 Task: Check the percentage active listings of new kitchen in the last 5 years.
Action: Mouse moved to (904, 208)
Screenshot: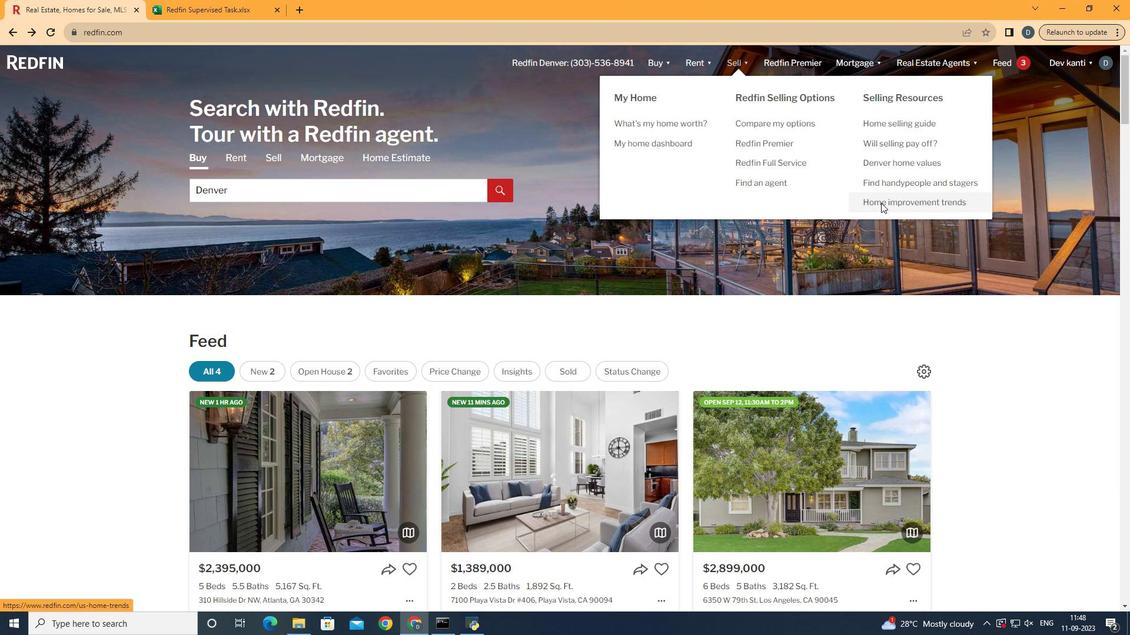 
Action: Mouse pressed left at (904, 208)
Screenshot: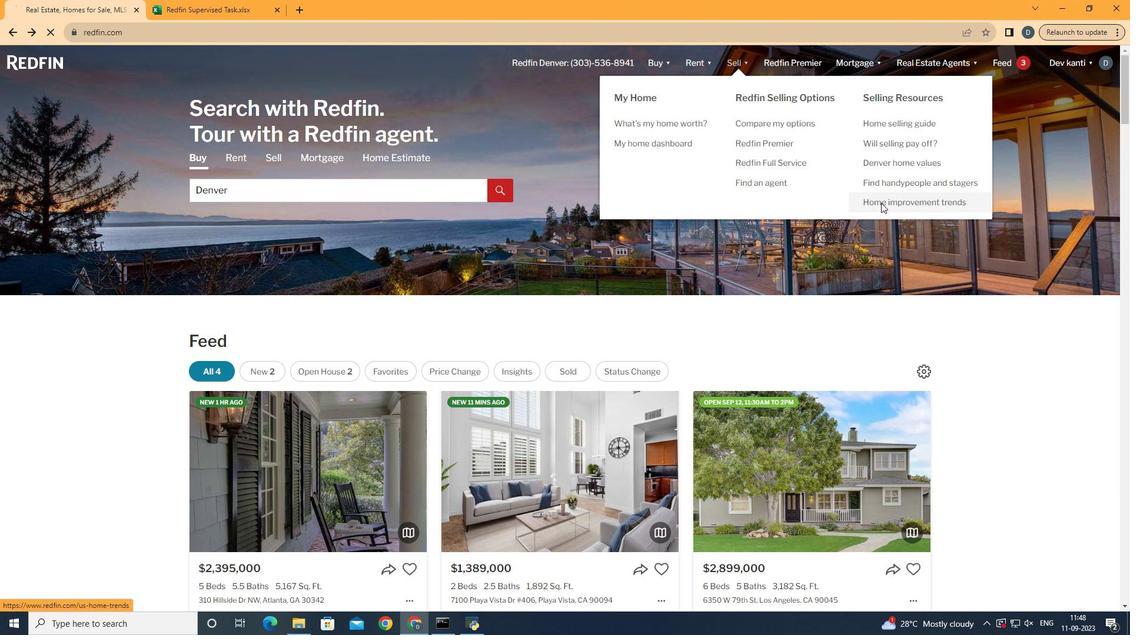 
Action: Mouse moved to (326, 234)
Screenshot: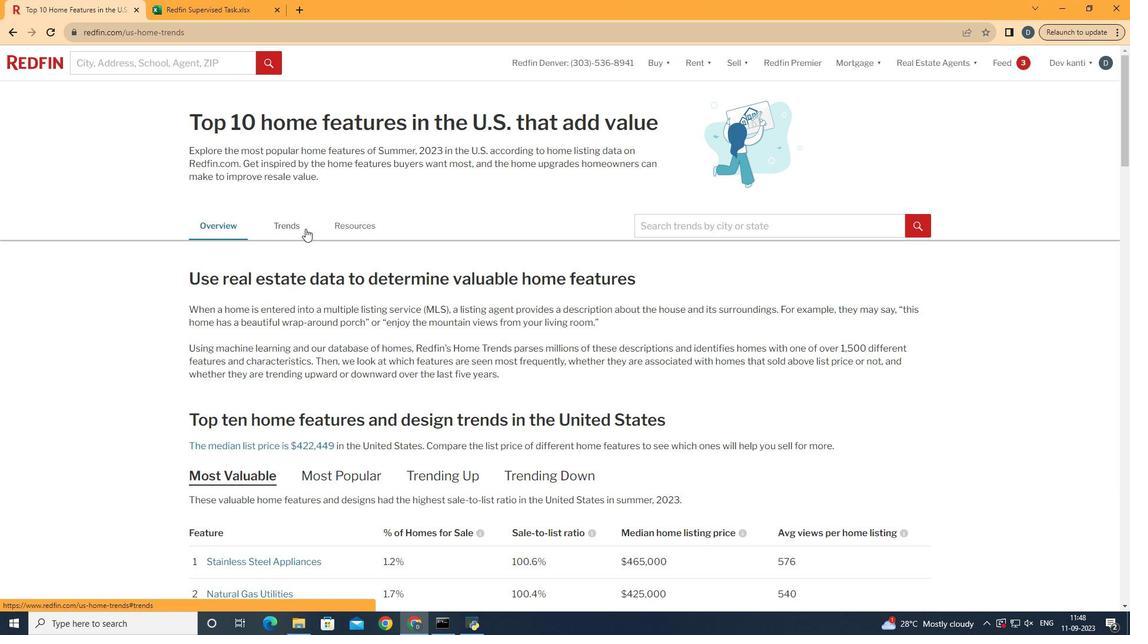 
Action: Mouse pressed left at (326, 234)
Screenshot: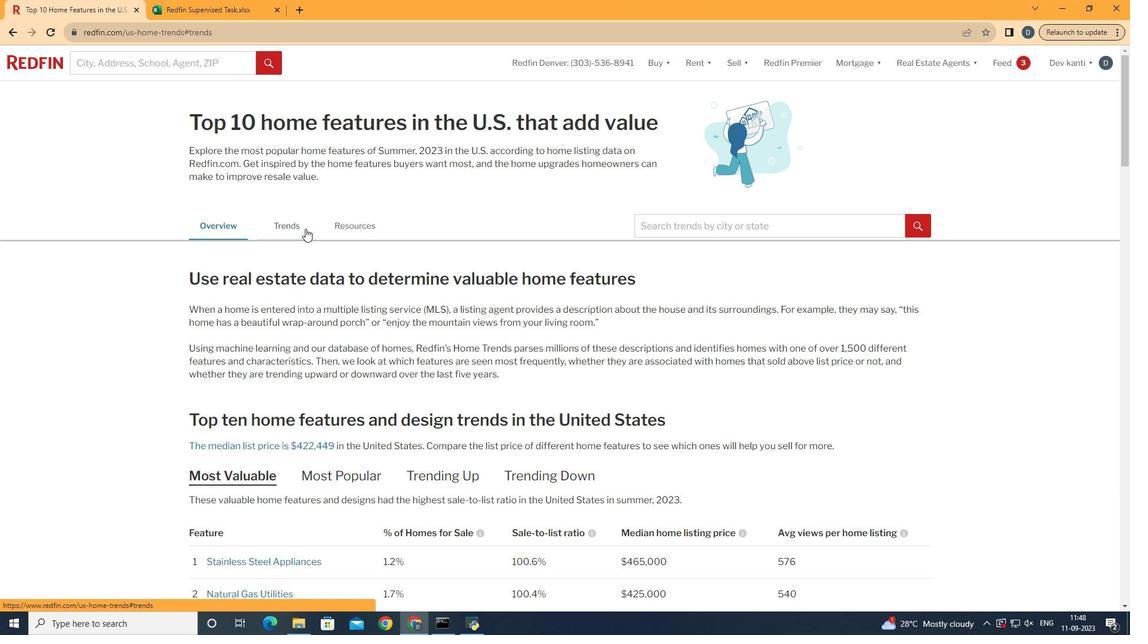 
Action: Mouse moved to (460, 303)
Screenshot: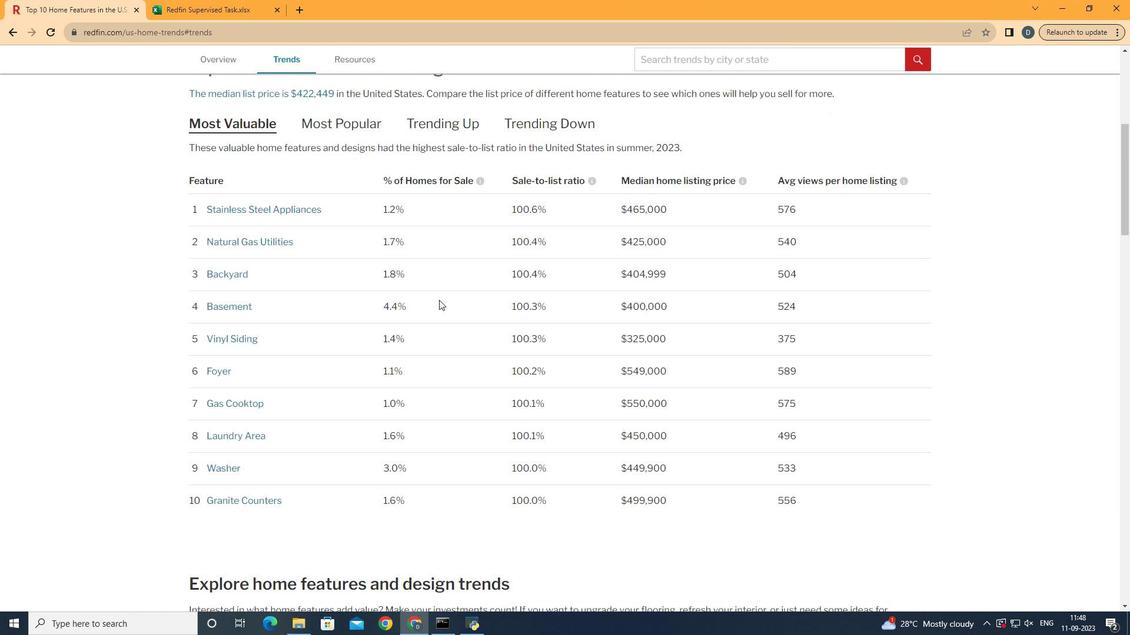 
Action: Mouse scrolled (460, 303) with delta (0, 0)
Screenshot: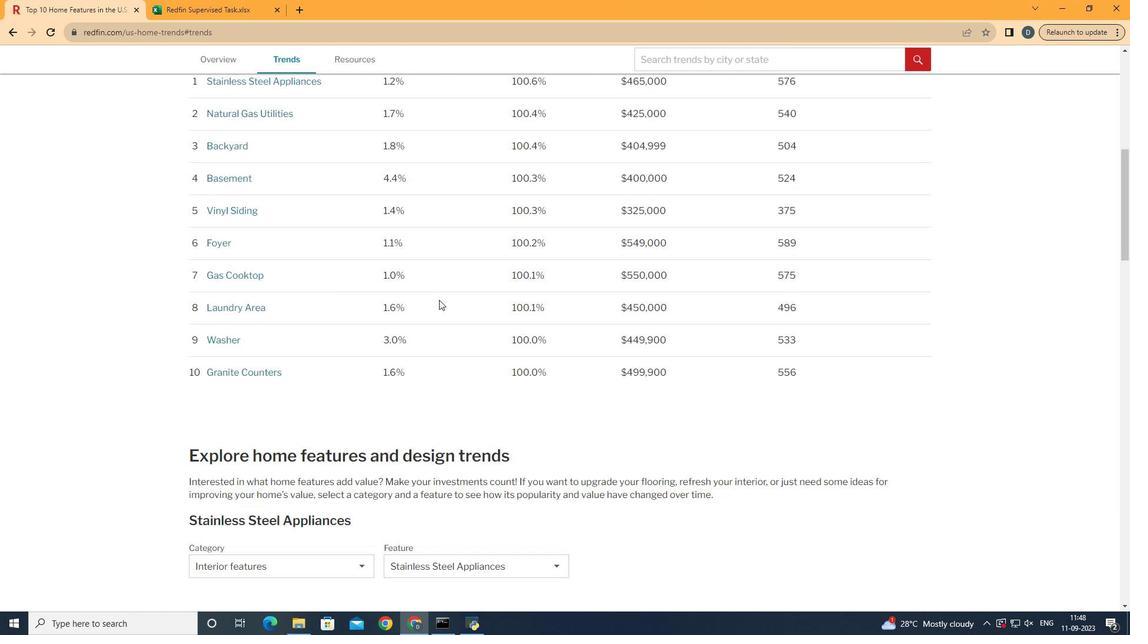 
Action: Mouse scrolled (460, 303) with delta (0, 0)
Screenshot: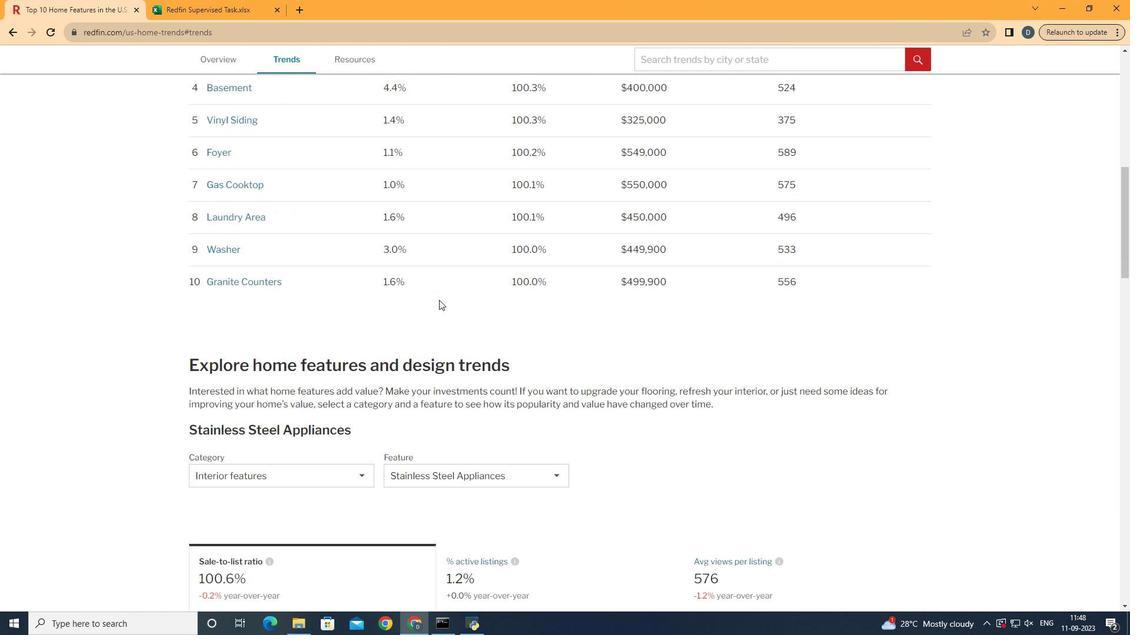
Action: Mouse scrolled (460, 303) with delta (0, 0)
Screenshot: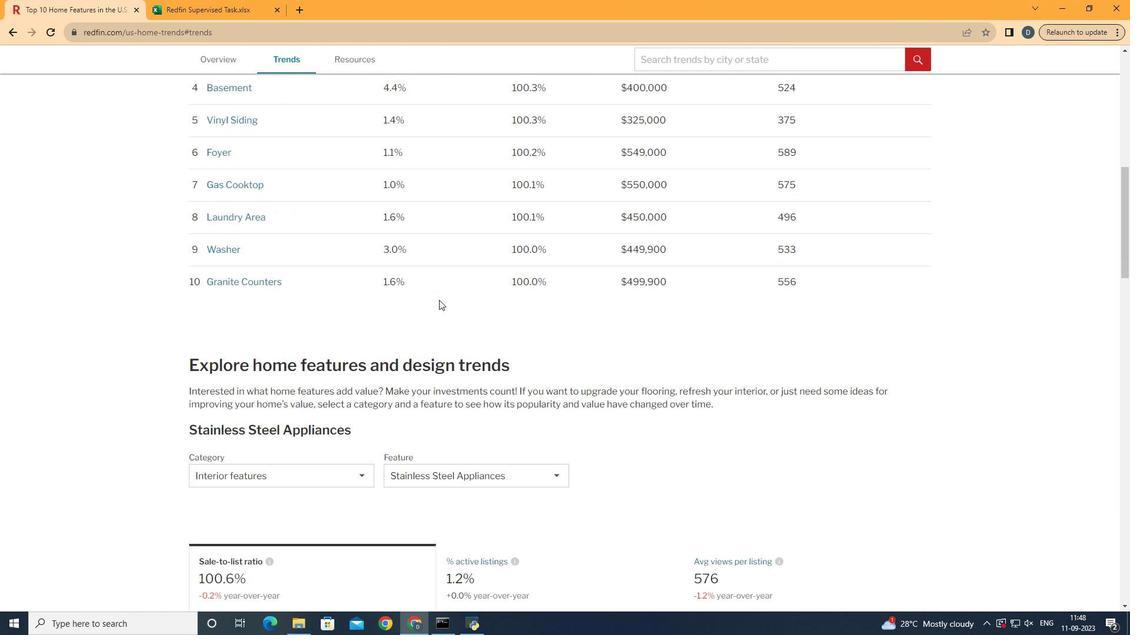 
Action: Mouse scrolled (460, 303) with delta (0, 0)
Screenshot: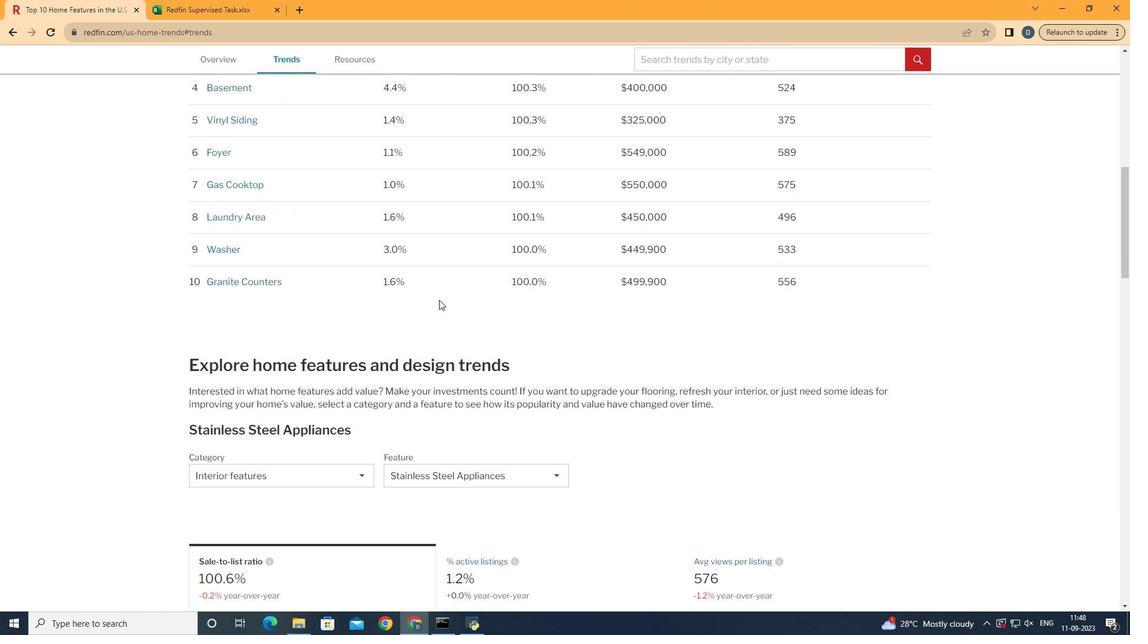 
Action: Mouse scrolled (460, 303) with delta (0, 0)
Screenshot: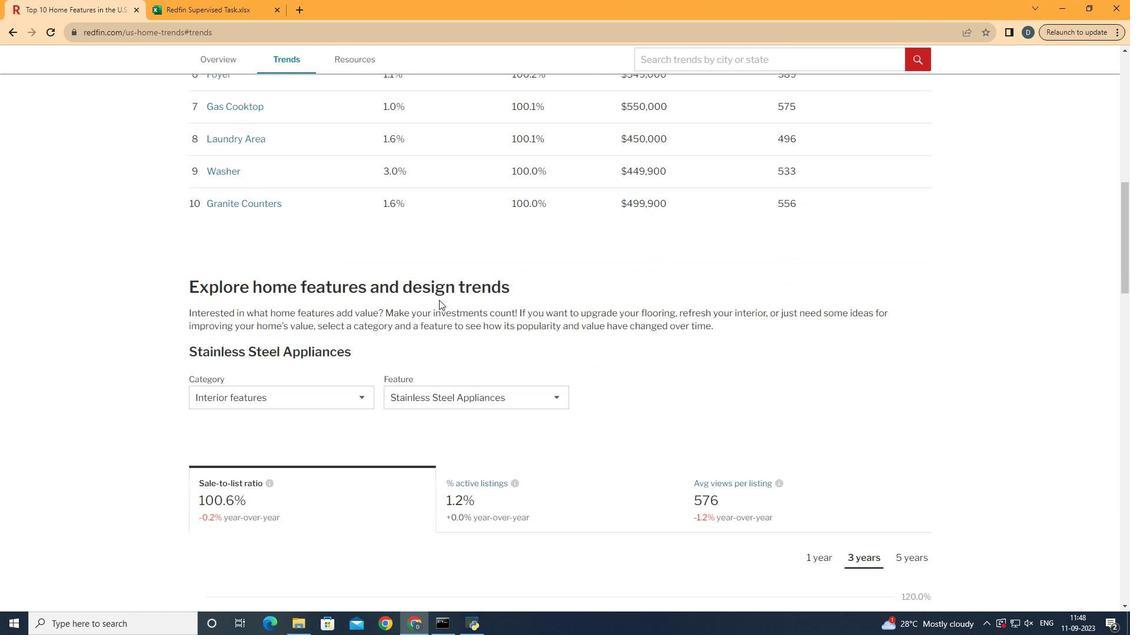 
Action: Mouse scrolled (460, 303) with delta (0, 0)
Screenshot: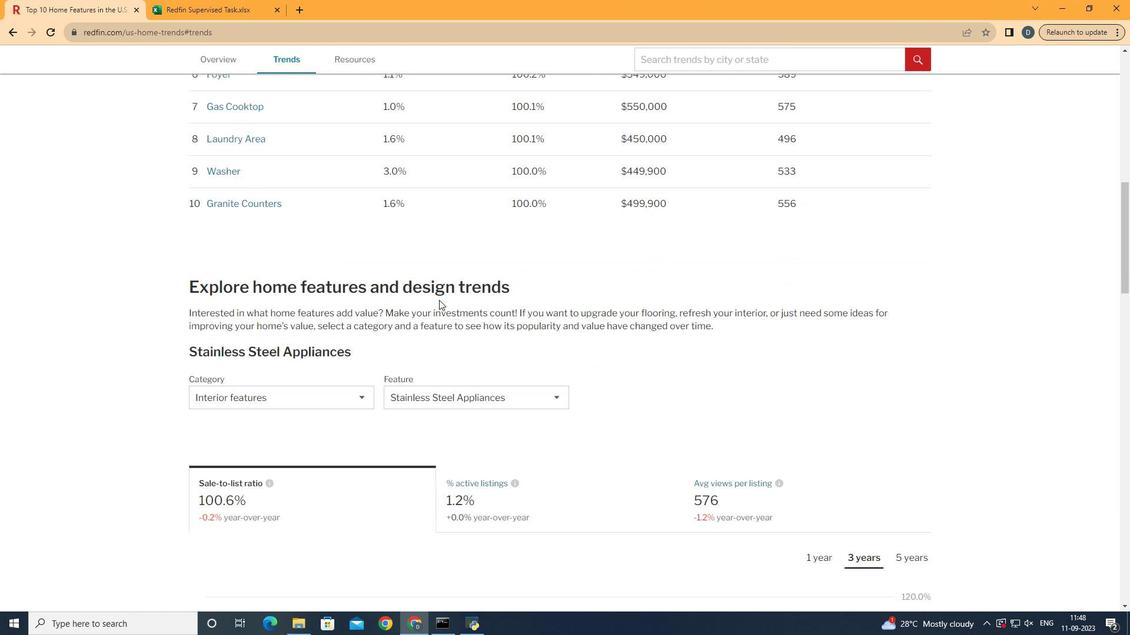 
Action: Mouse moved to (457, 303)
Screenshot: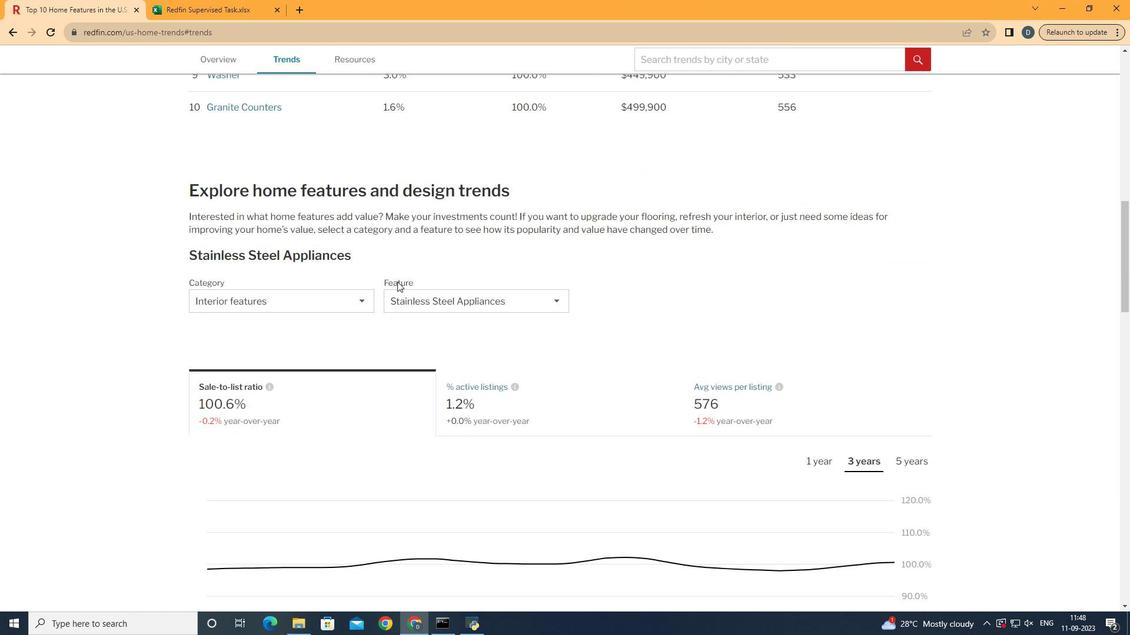 
Action: Mouse scrolled (457, 303) with delta (0, 0)
Screenshot: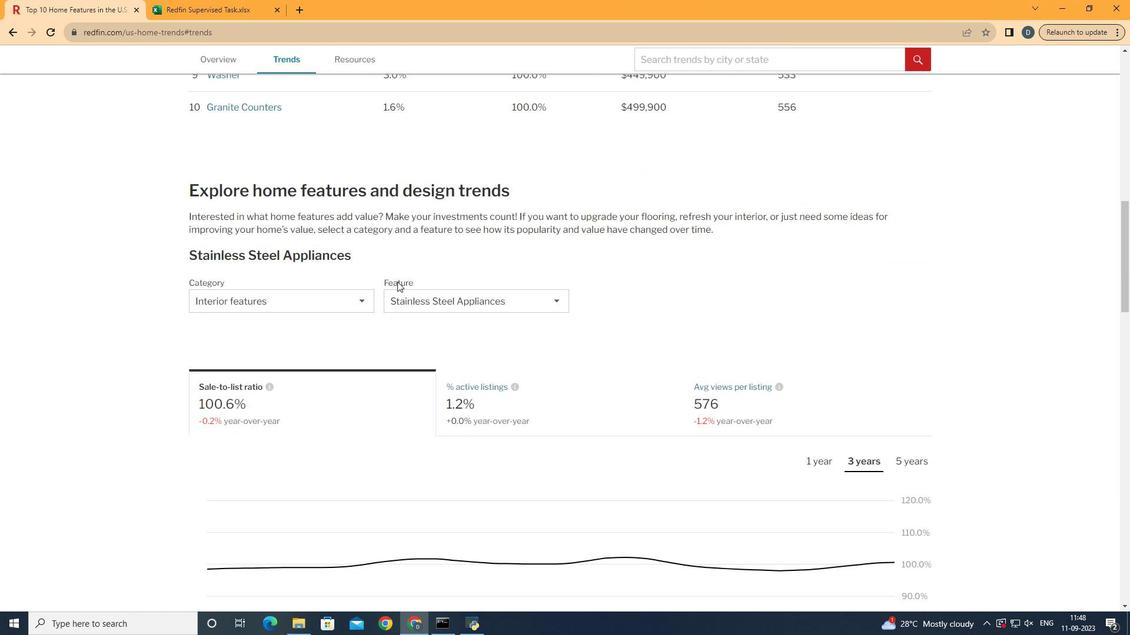 
Action: Mouse moved to (378, 293)
Screenshot: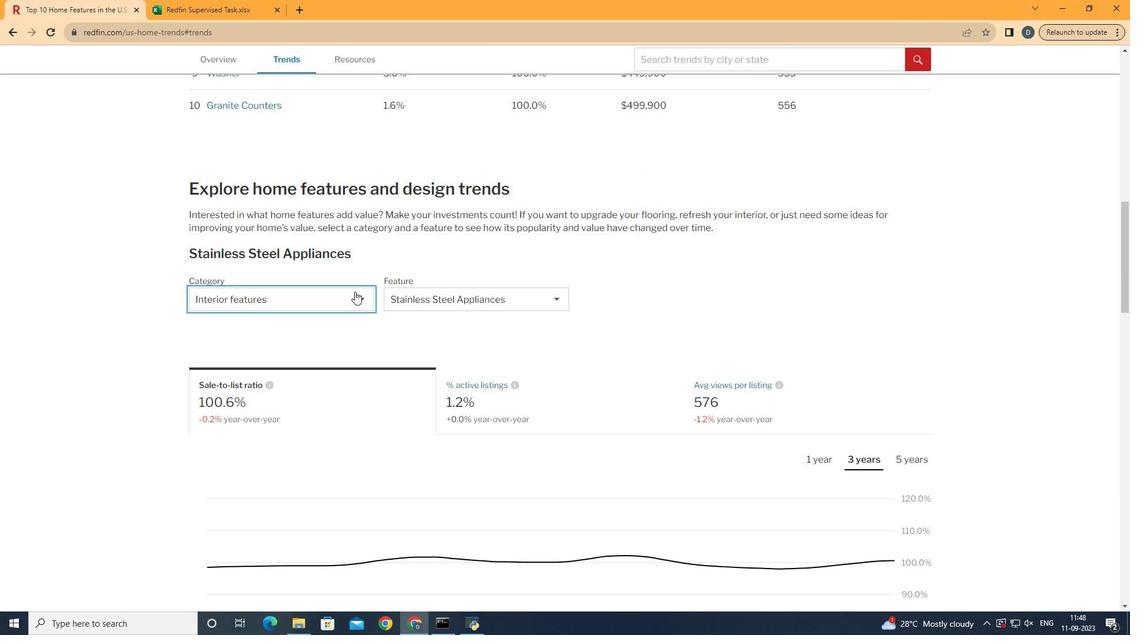 
Action: Mouse pressed left at (378, 293)
Screenshot: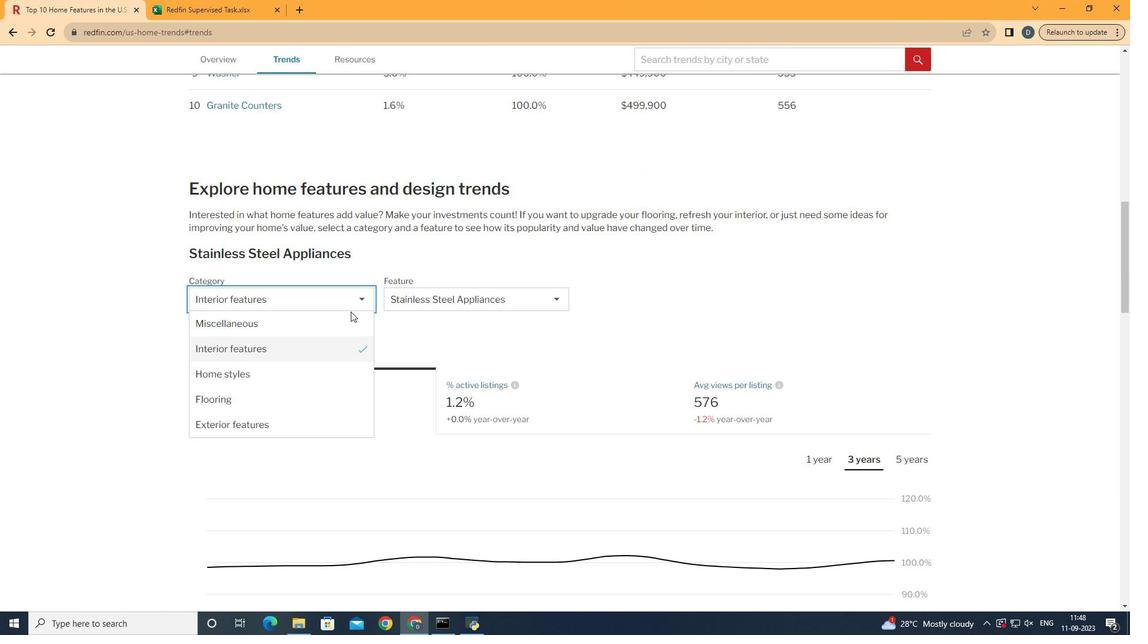 
Action: Mouse moved to (360, 349)
Screenshot: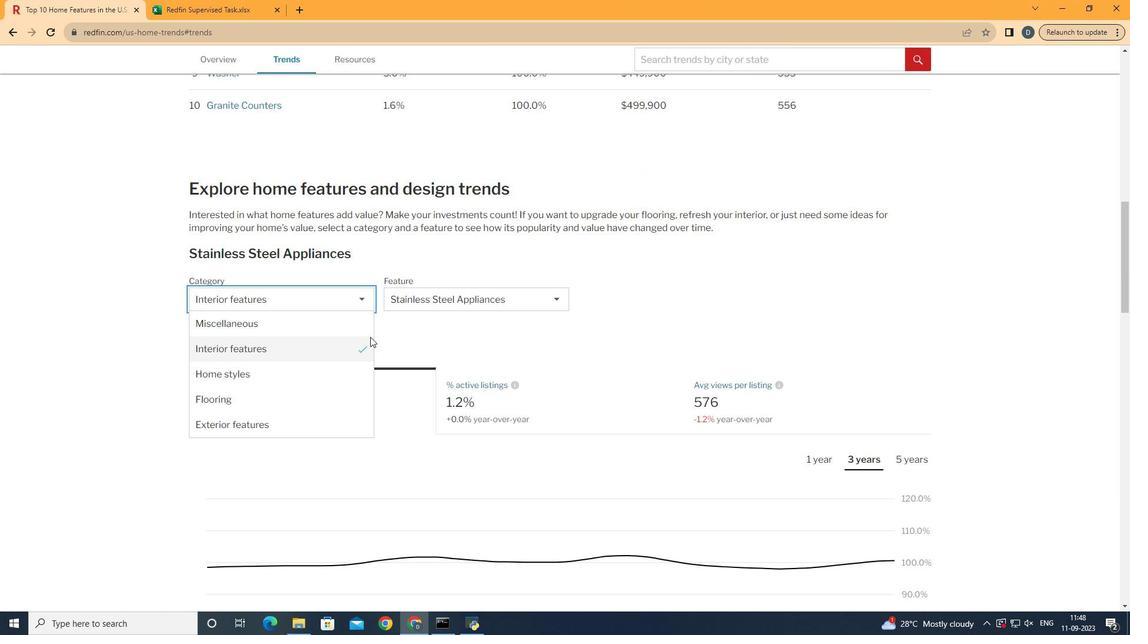 
Action: Mouse pressed left at (360, 349)
Screenshot: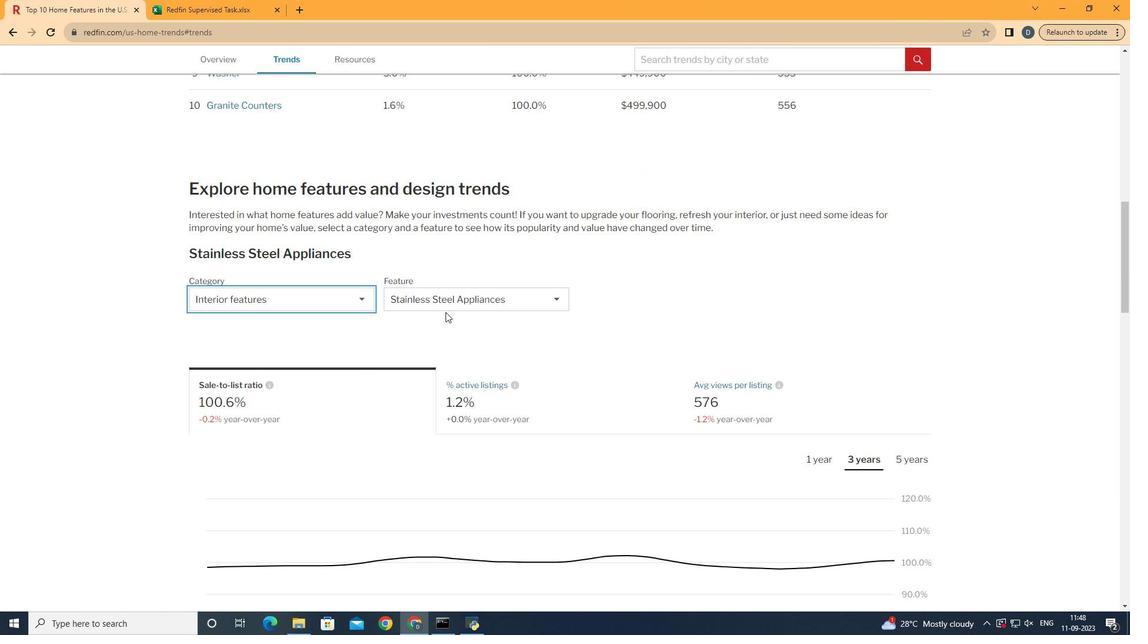 
Action: Mouse moved to (487, 308)
Screenshot: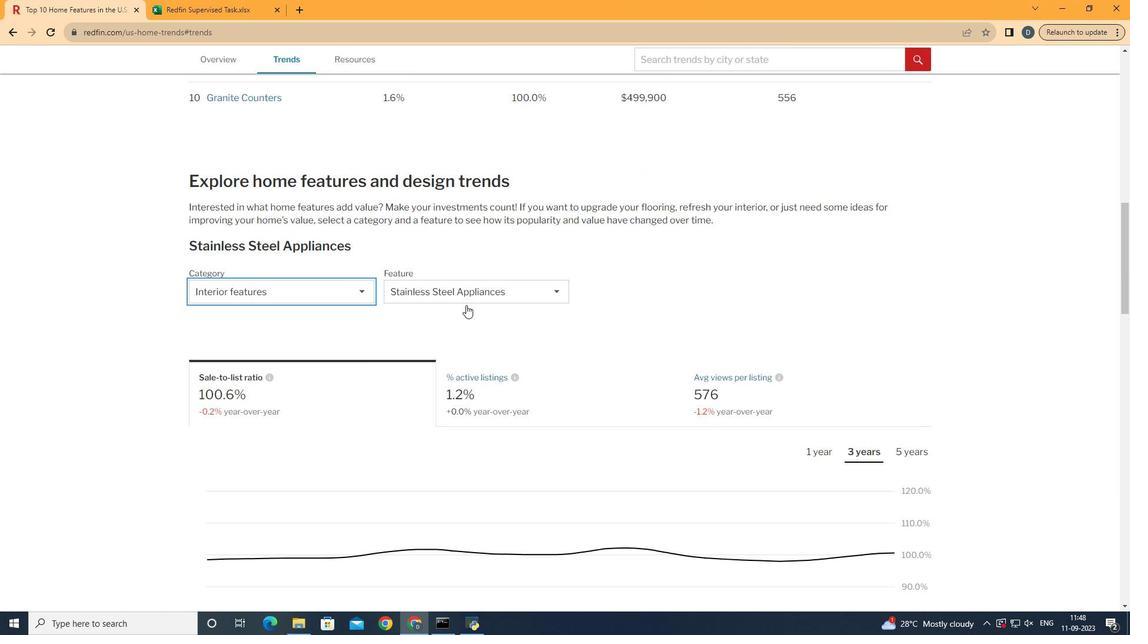 
Action: Mouse scrolled (487, 308) with delta (0, 0)
Screenshot: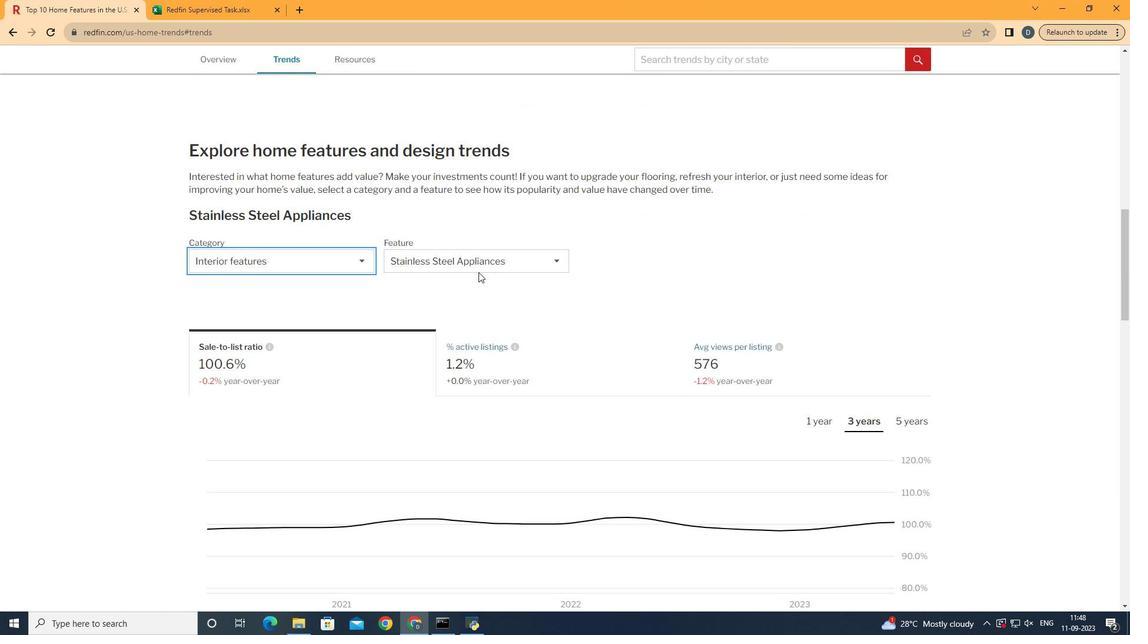 
Action: Mouse moved to (516, 250)
Screenshot: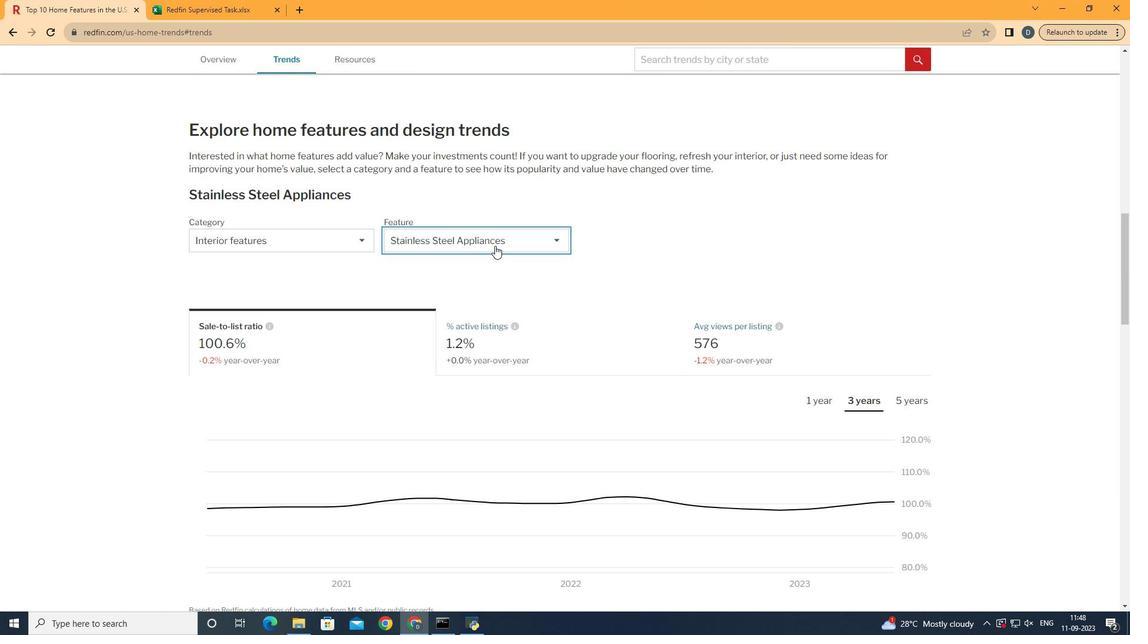 
Action: Mouse pressed left at (516, 250)
Screenshot: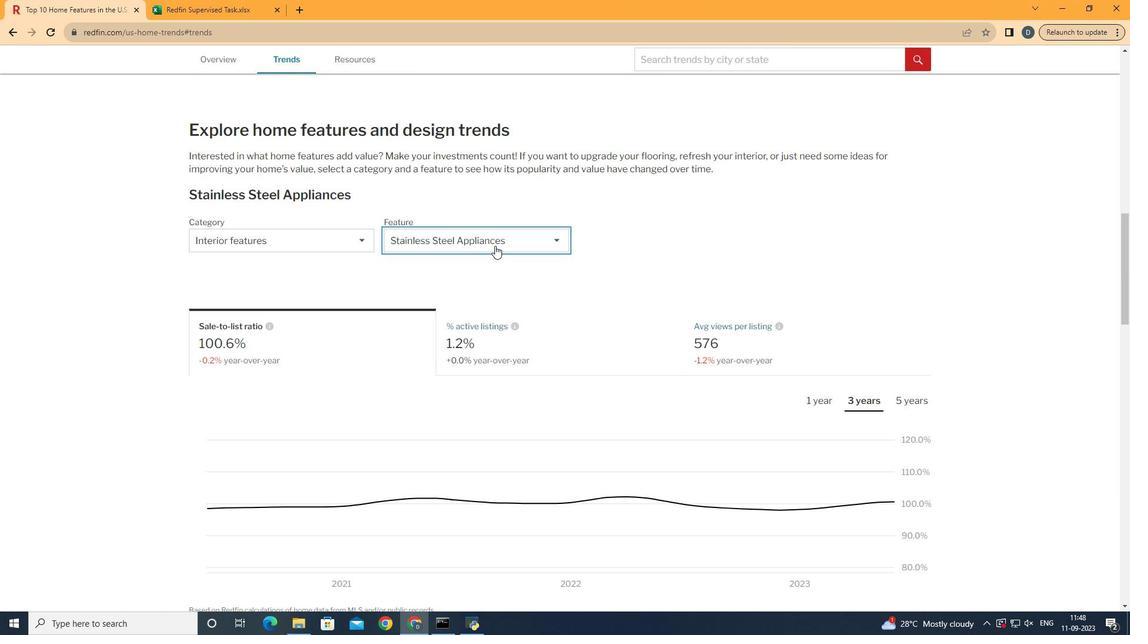 
Action: Mouse moved to (507, 344)
Screenshot: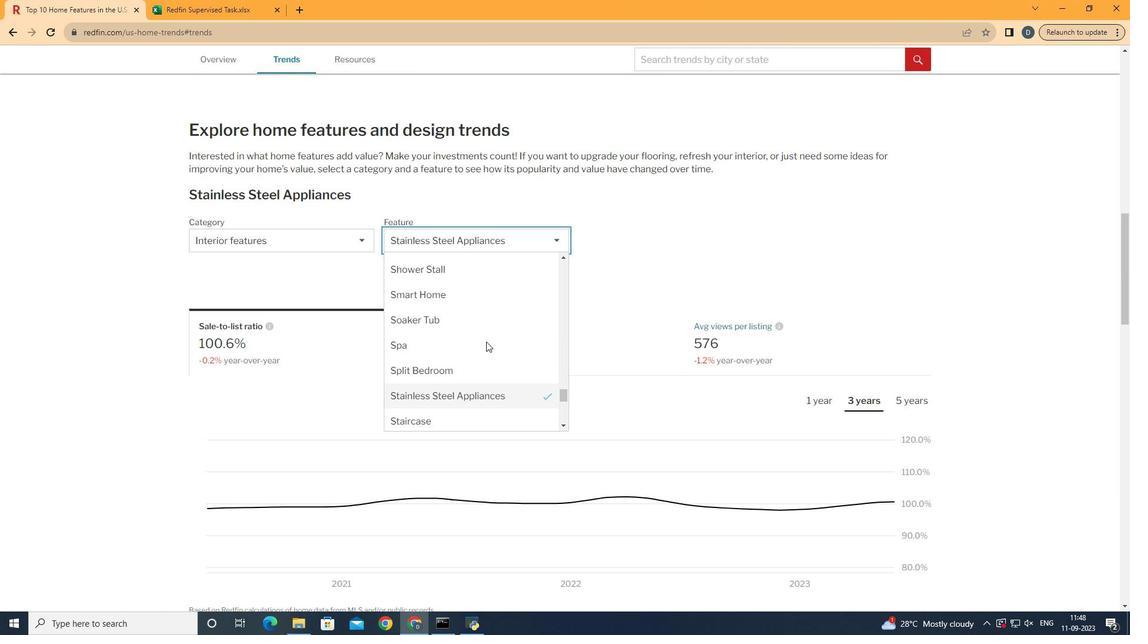 
Action: Mouse scrolled (507, 345) with delta (0, 0)
Screenshot: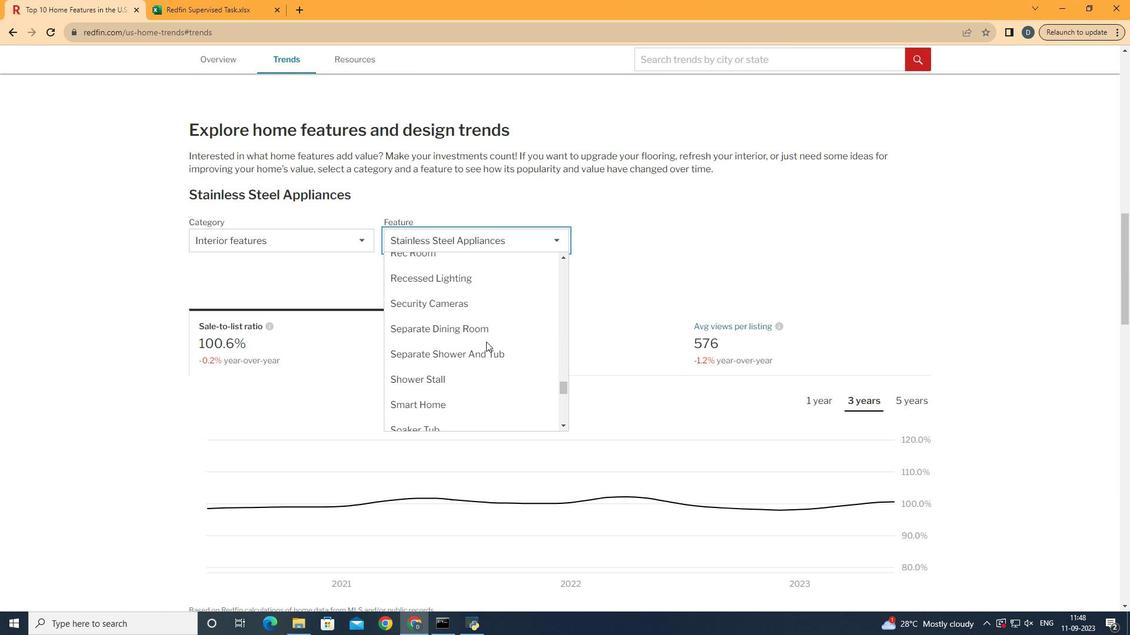 
Action: Mouse scrolled (507, 345) with delta (0, 0)
Screenshot: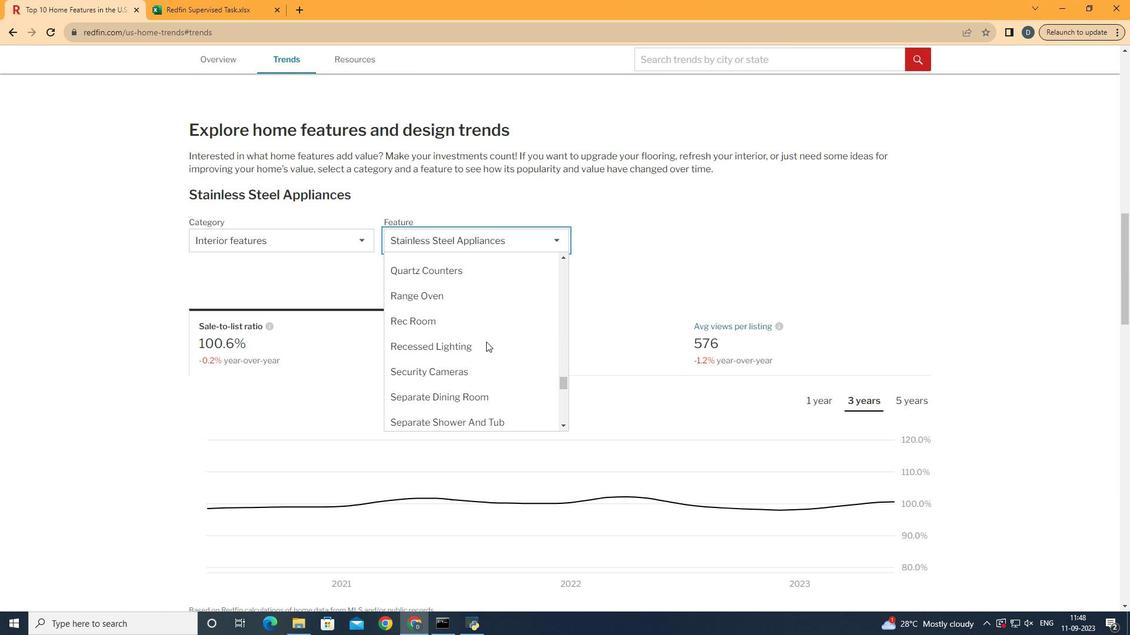 
Action: Mouse scrolled (507, 345) with delta (0, 0)
Screenshot: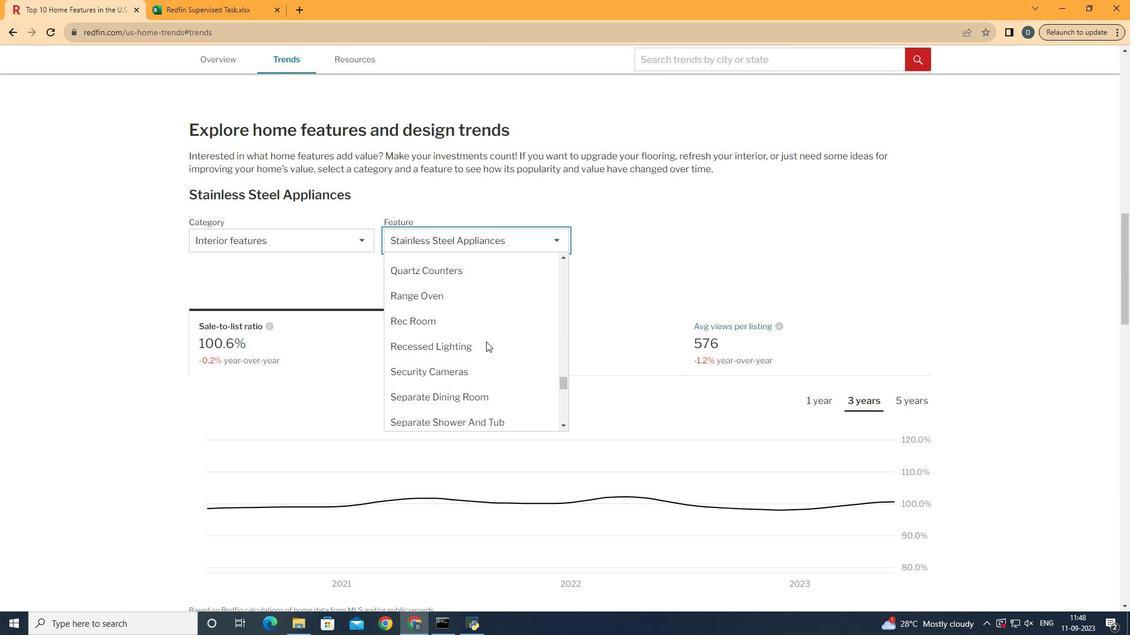 
Action: Mouse scrolled (507, 345) with delta (0, 0)
Screenshot: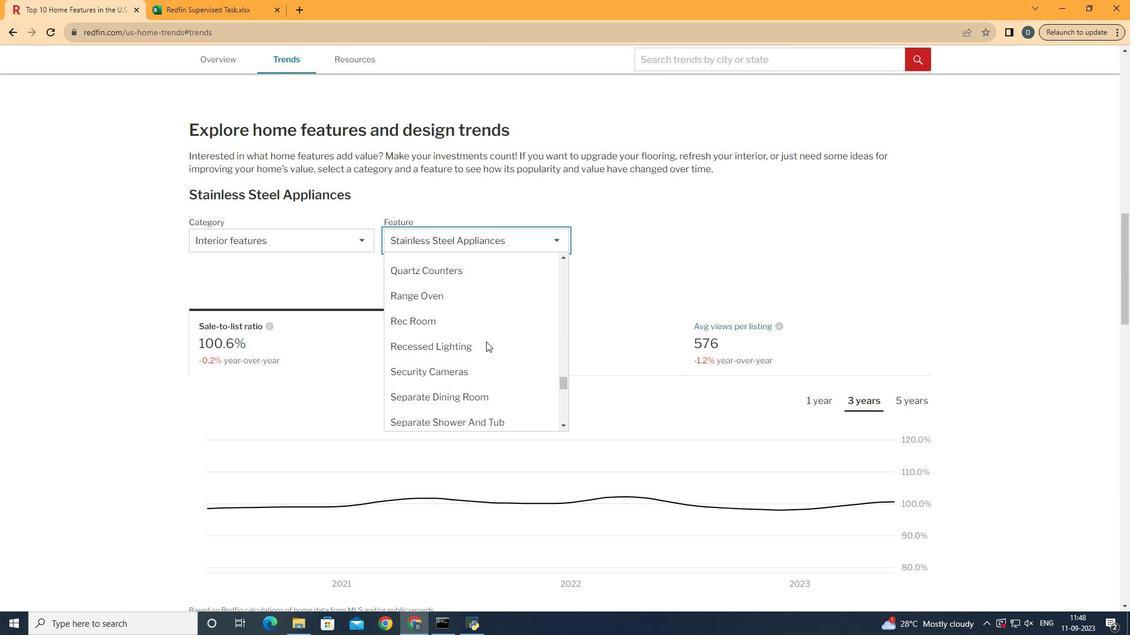
Action: Mouse moved to (508, 344)
Screenshot: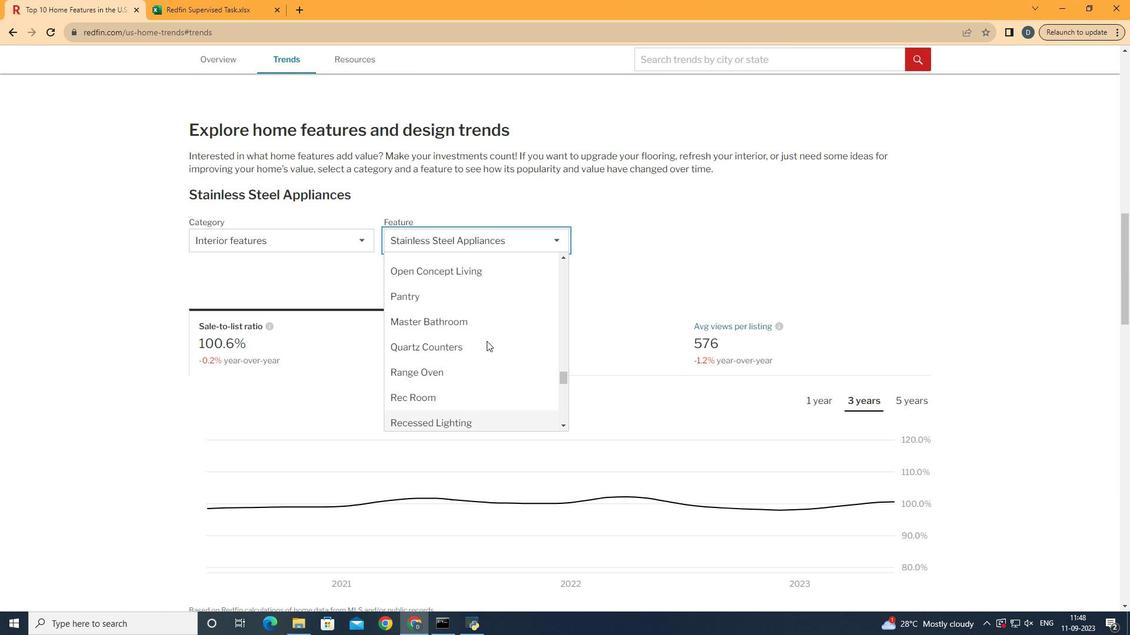 
Action: Mouse scrolled (508, 344) with delta (0, 0)
Screenshot: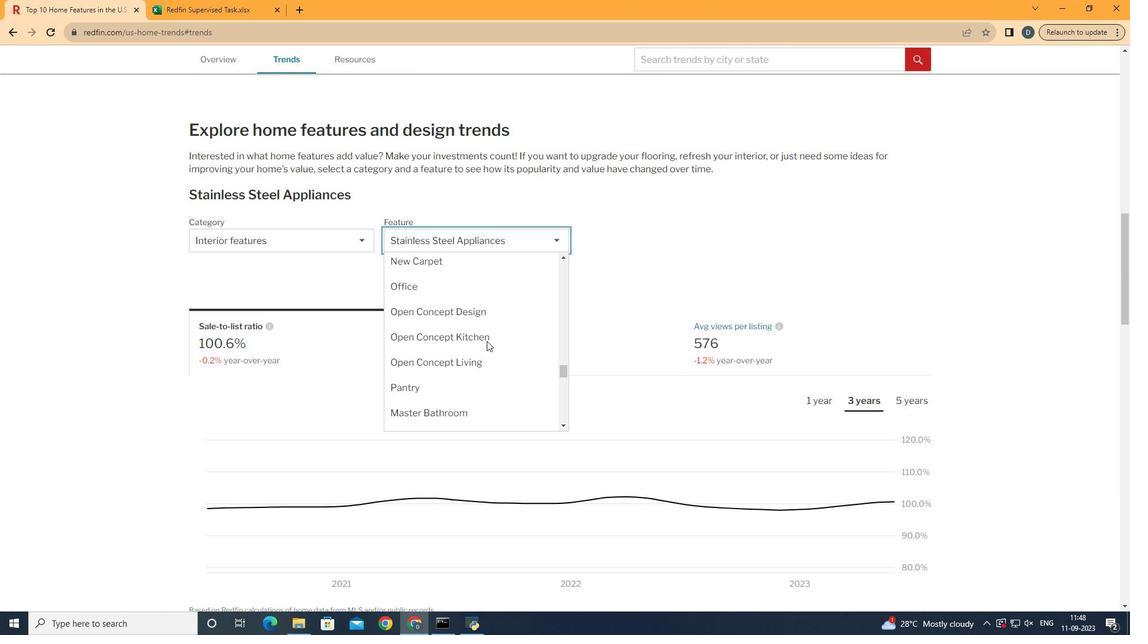 
Action: Mouse scrolled (508, 344) with delta (0, 0)
Screenshot: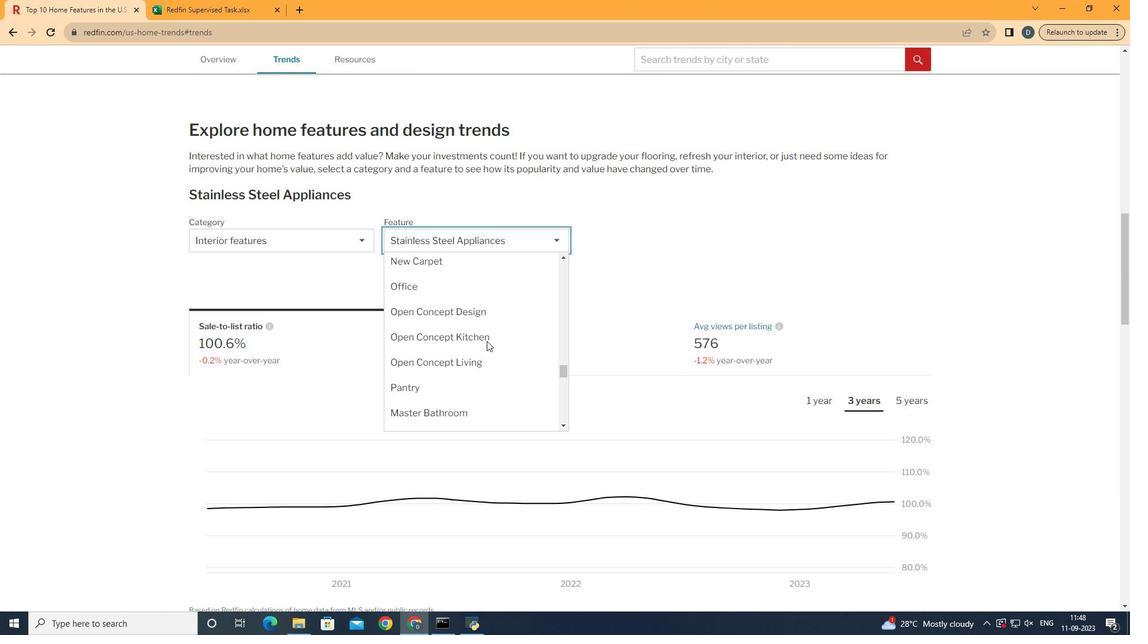 
Action: Mouse scrolled (508, 344) with delta (0, 0)
Screenshot: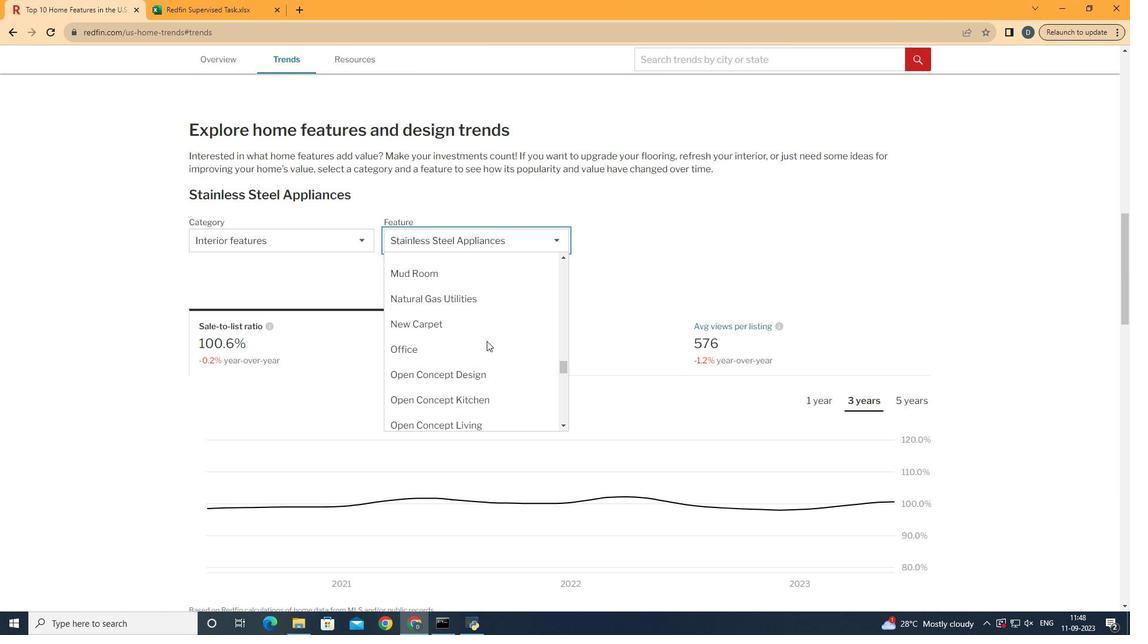 
Action: Mouse scrolled (508, 344) with delta (0, 0)
Screenshot: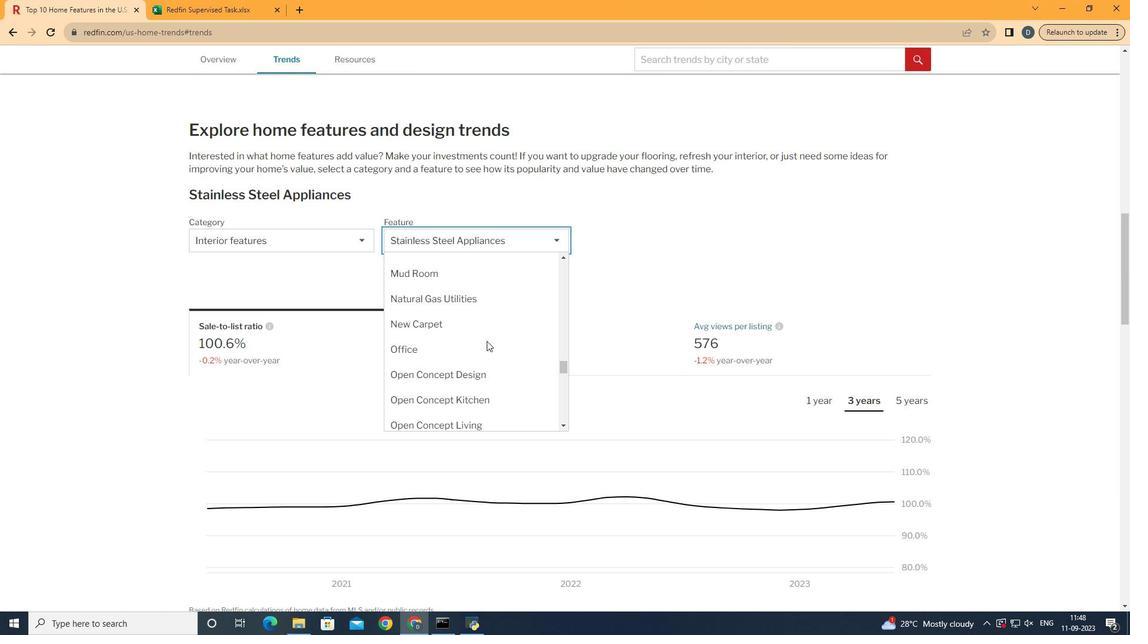 
Action: Mouse scrolled (508, 344) with delta (0, 0)
Screenshot: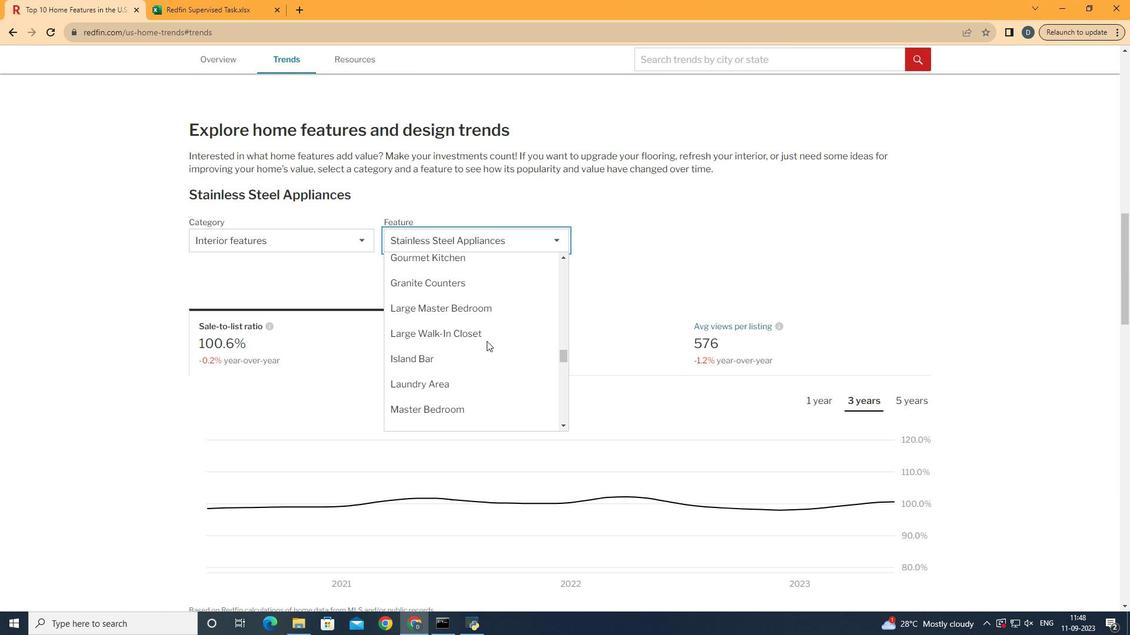 
Action: Mouse scrolled (508, 344) with delta (0, 0)
Screenshot: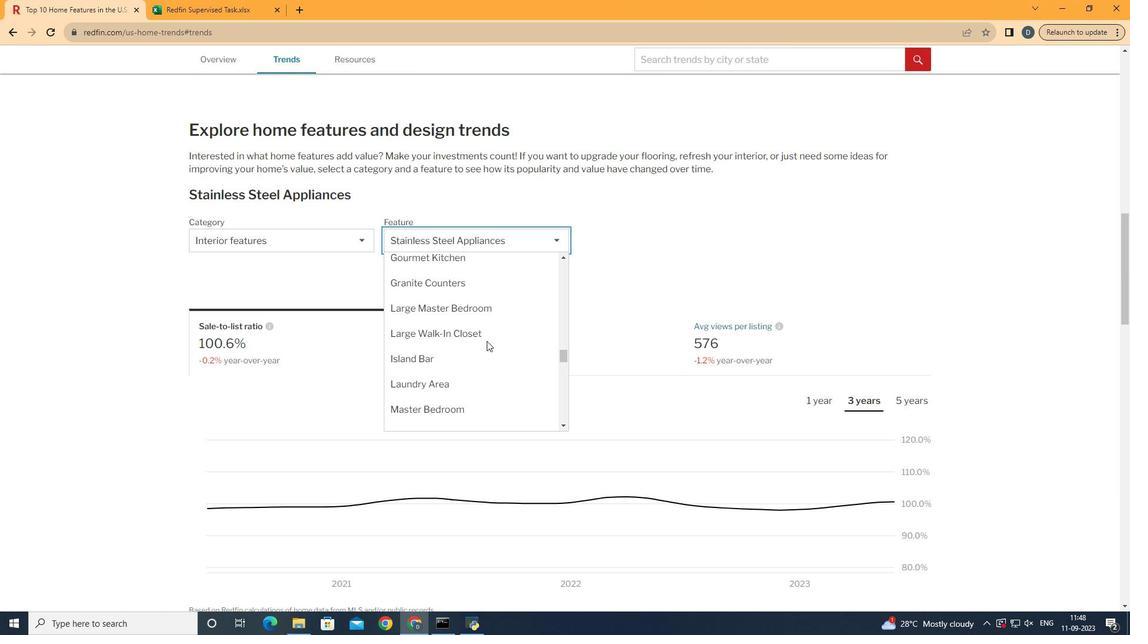 
Action: Mouse scrolled (508, 344) with delta (0, 0)
Screenshot: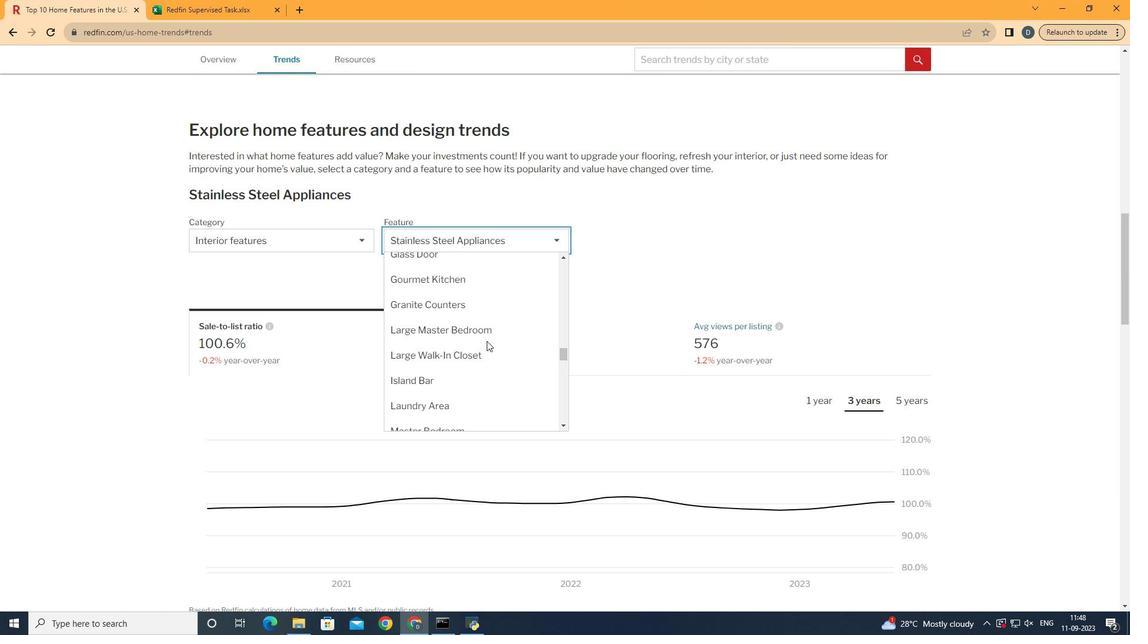 
Action: Mouse scrolled (508, 344) with delta (0, 0)
Screenshot: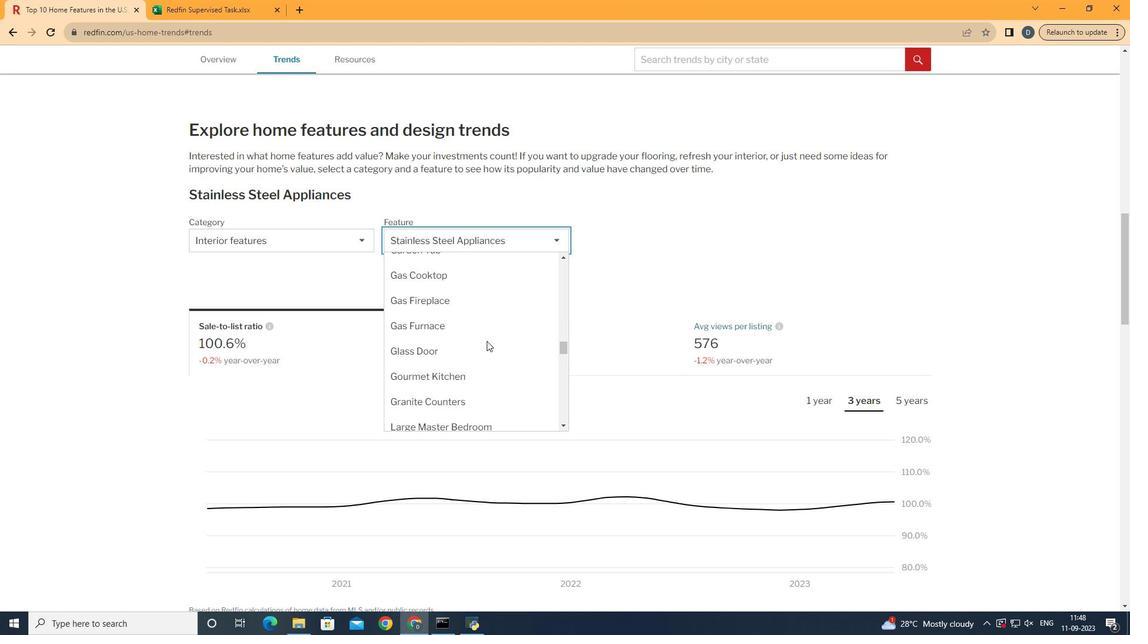 
Action: Mouse scrolled (508, 344) with delta (0, 0)
Screenshot: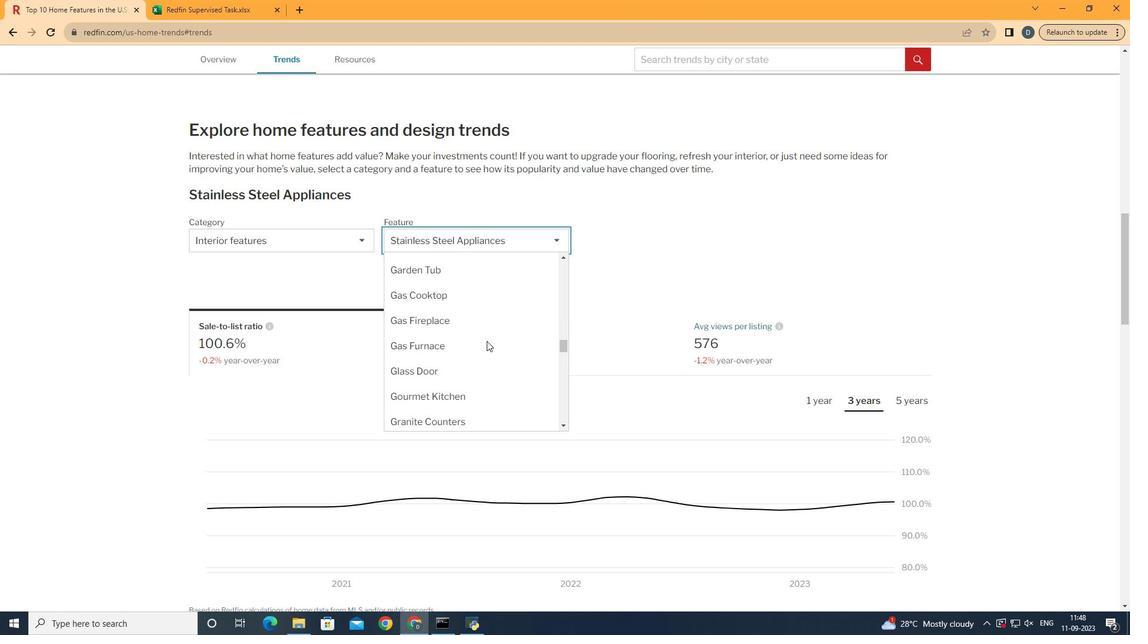 
Action: Mouse scrolled (508, 344) with delta (0, 0)
Screenshot: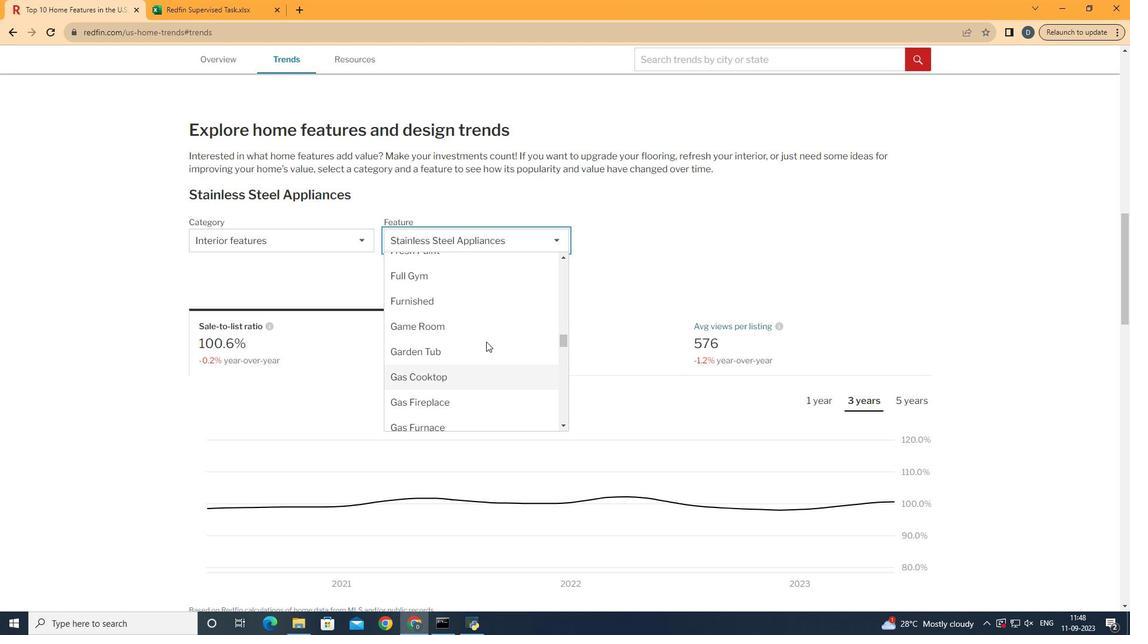 
Action: Mouse scrolled (508, 344) with delta (0, 0)
Screenshot: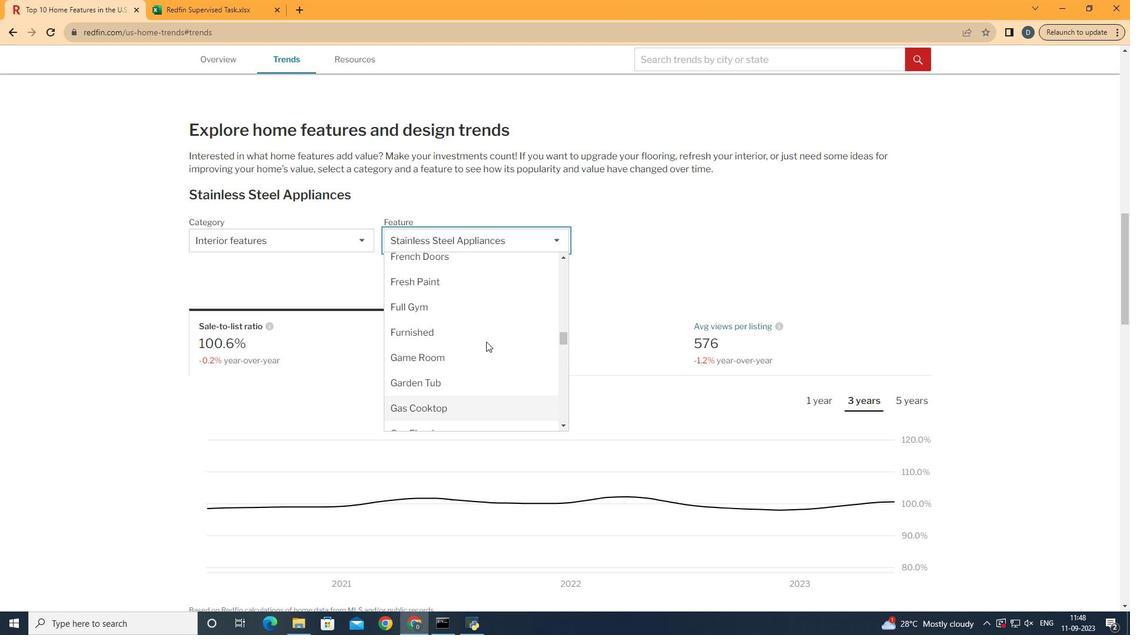 
Action: Mouse moved to (507, 344)
Screenshot: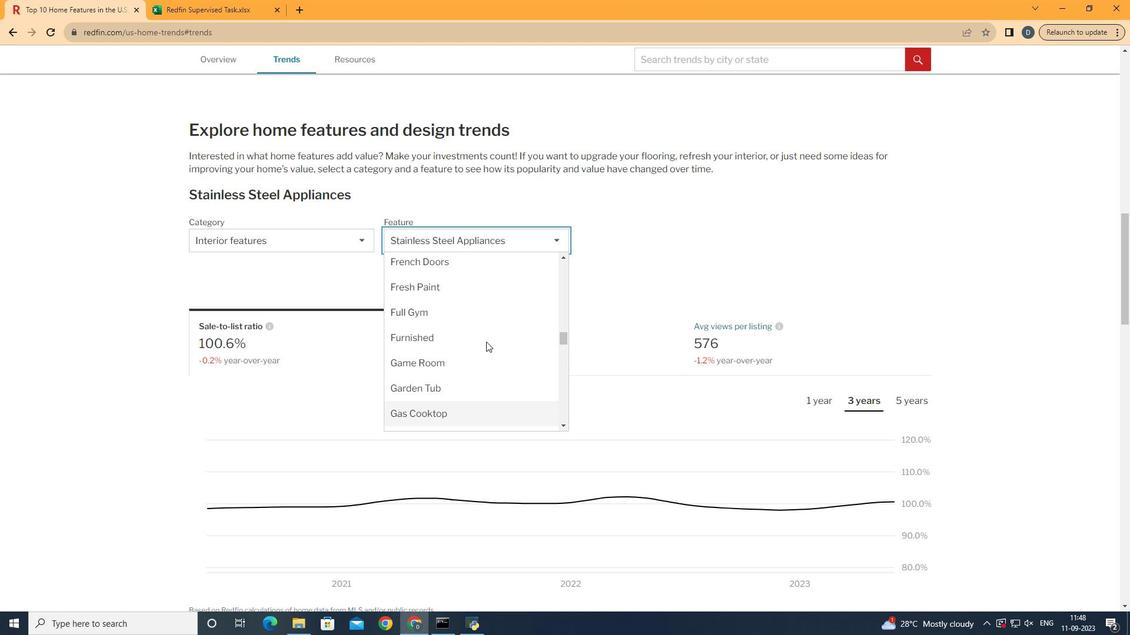 
Action: Mouse scrolled (507, 345) with delta (0, 0)
Screenshot: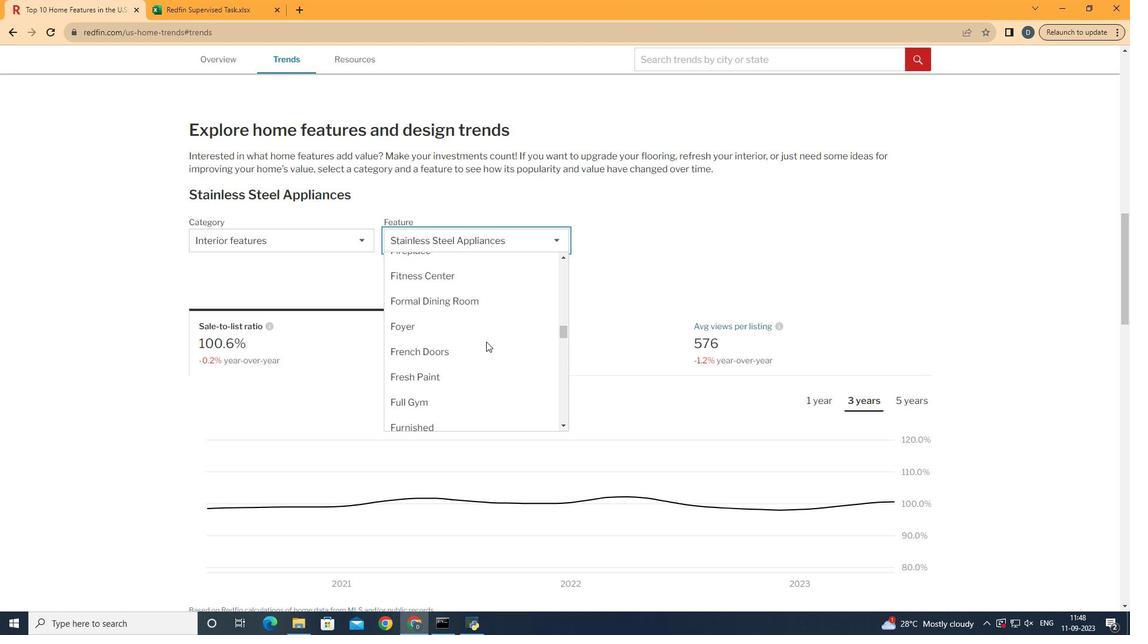 
Action: Mouse scrolled (507, 345) with delta (0, 0)
Screenshot: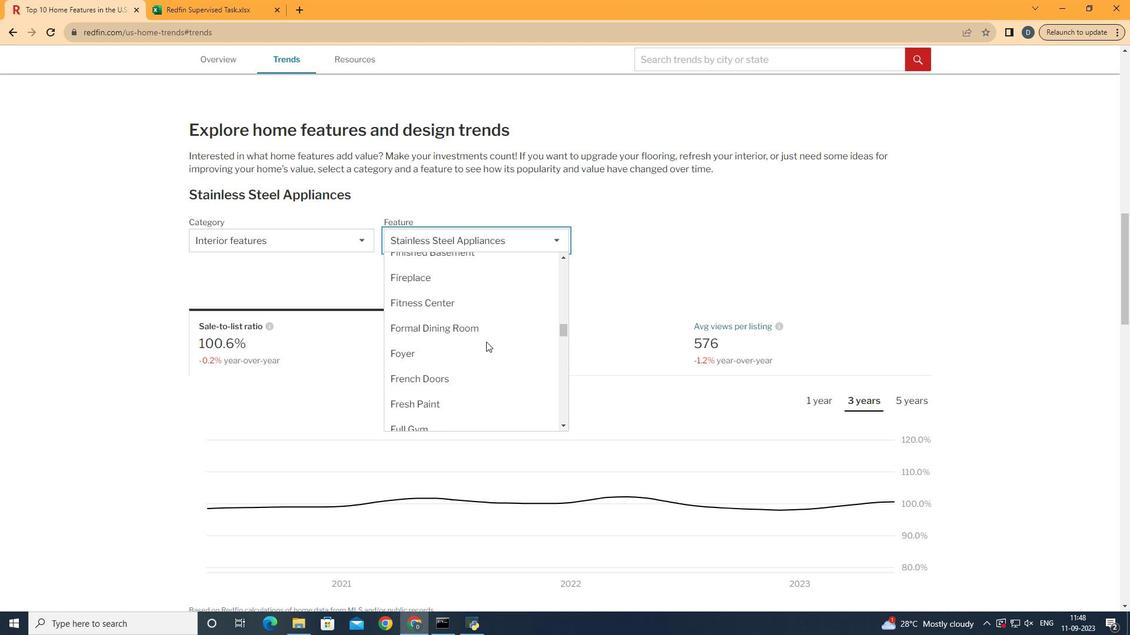 
Action: Mouse scrolled (507, 345) with delta (0, 0)
Screenshot: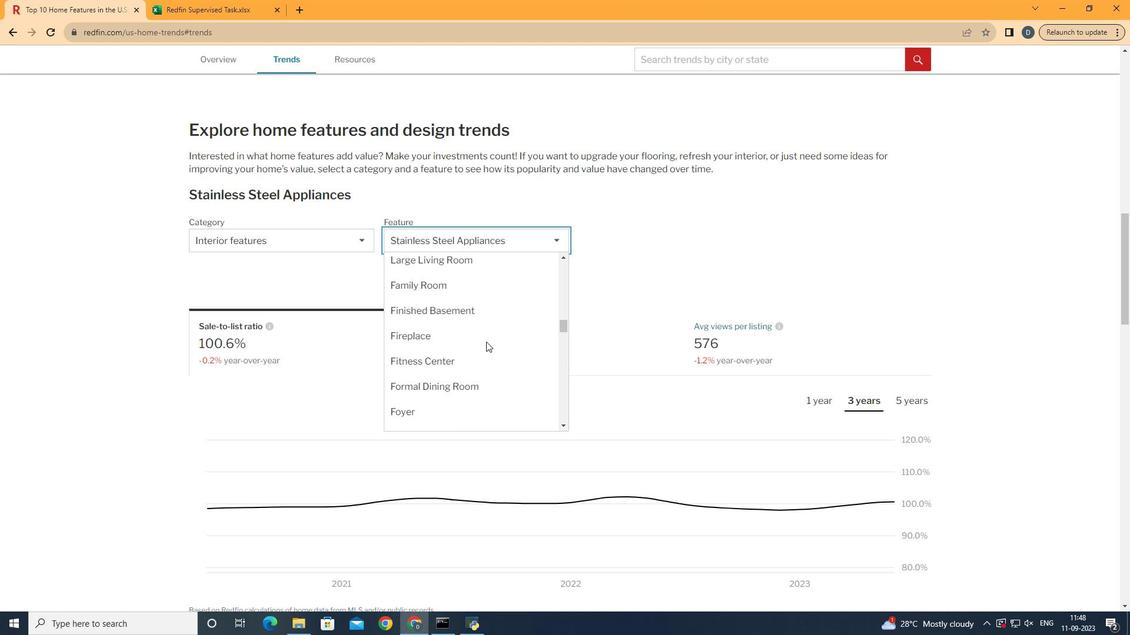 
Action: Mouse scrolled (507, 345) with delta (0, 0)
Screenshot: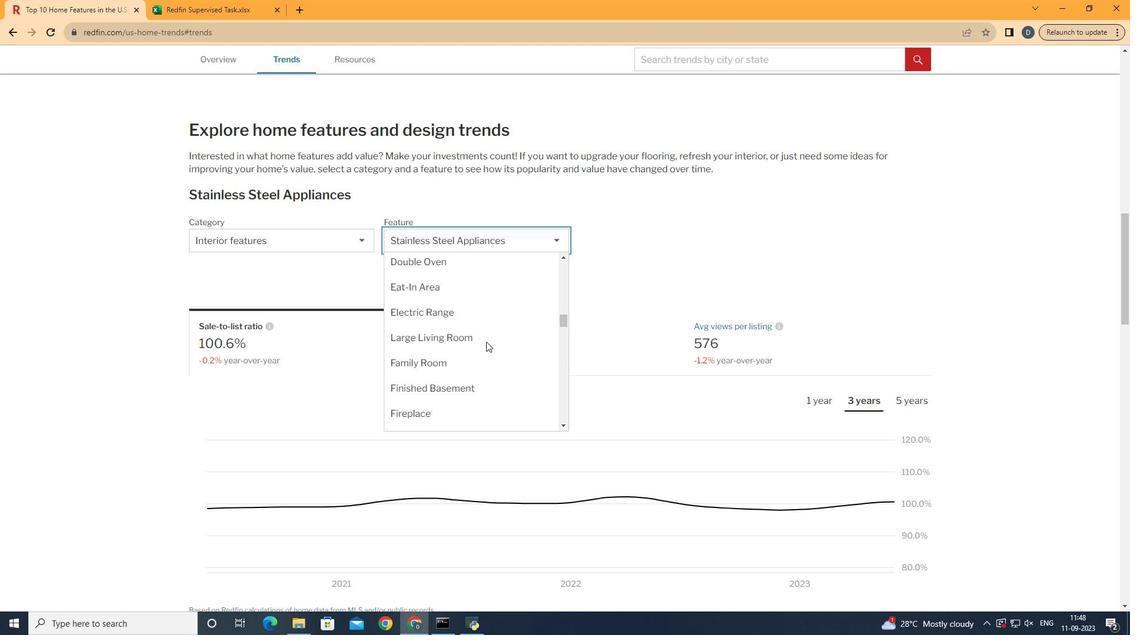 
Action: Mouse scrolled (507, 345) with delta (0, 0)
Screenshot: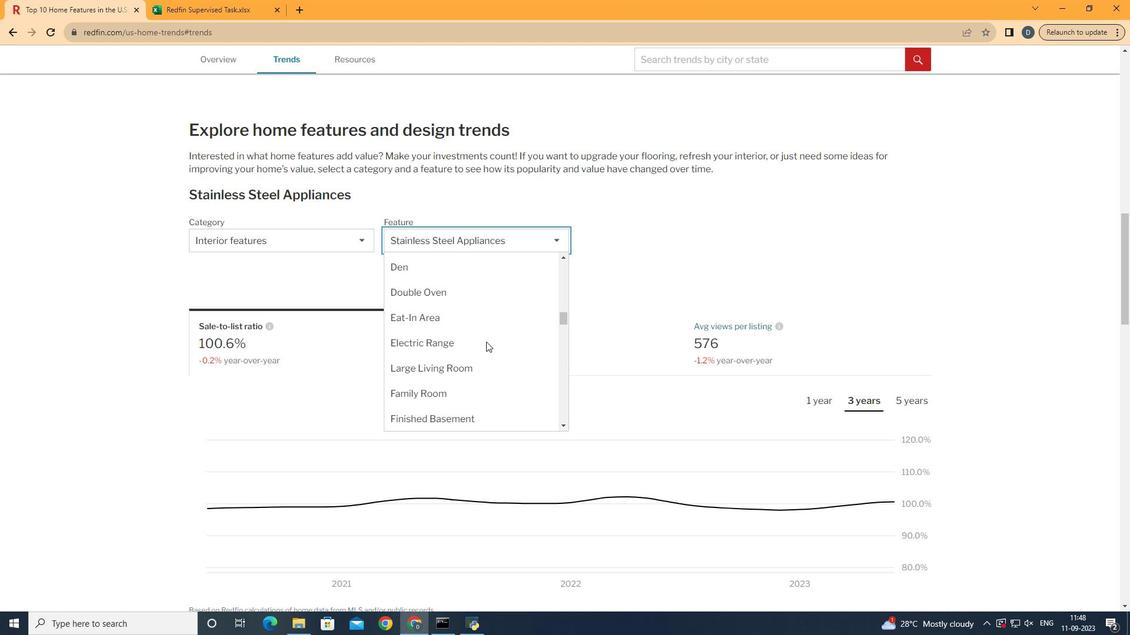 
Action: Mouse scrolled (507, 345) with delta (0, 0)
Screenshot: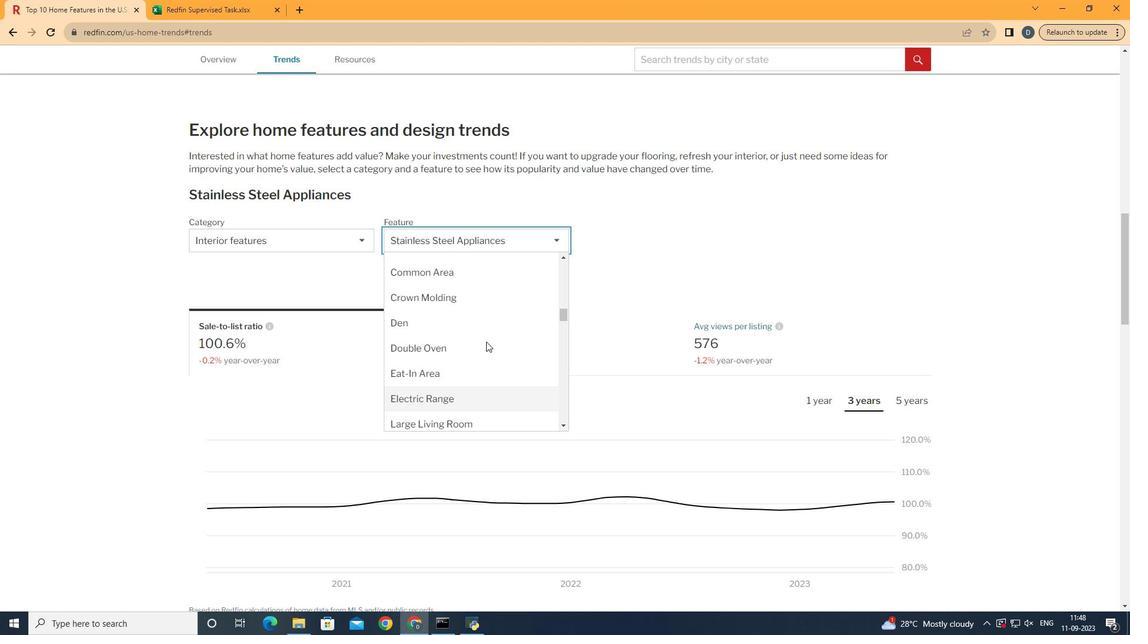 
Action: Mouse scrolled (507, 345) with delta (0, 0)
Screenshot: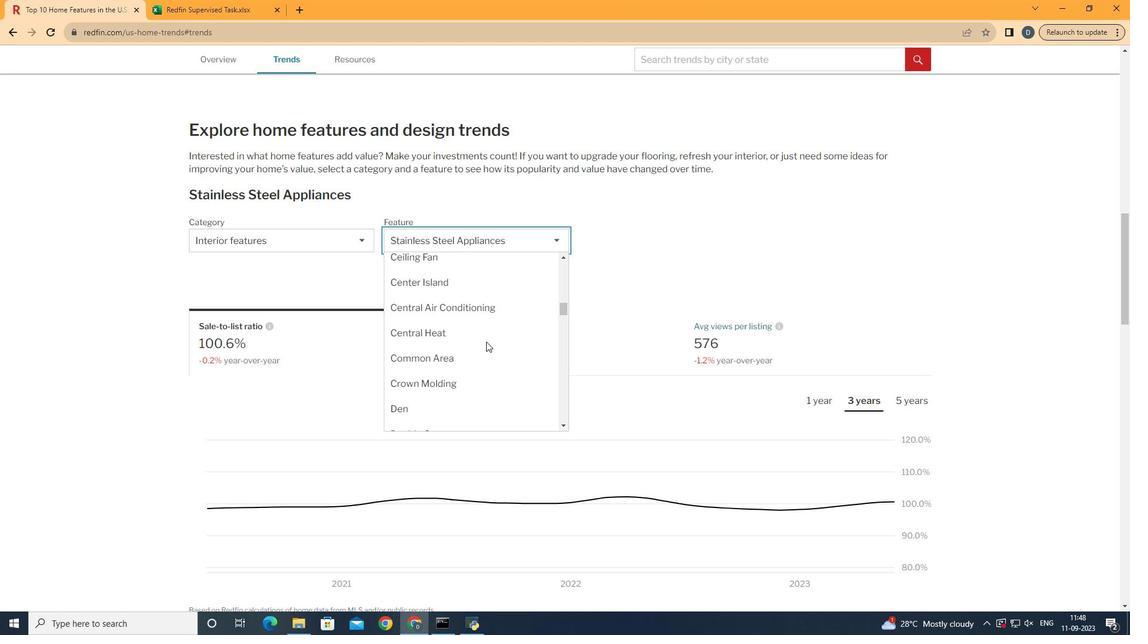 
Action: Mouse scrolled (507, 345) with delta (0, 0)
Screenshot: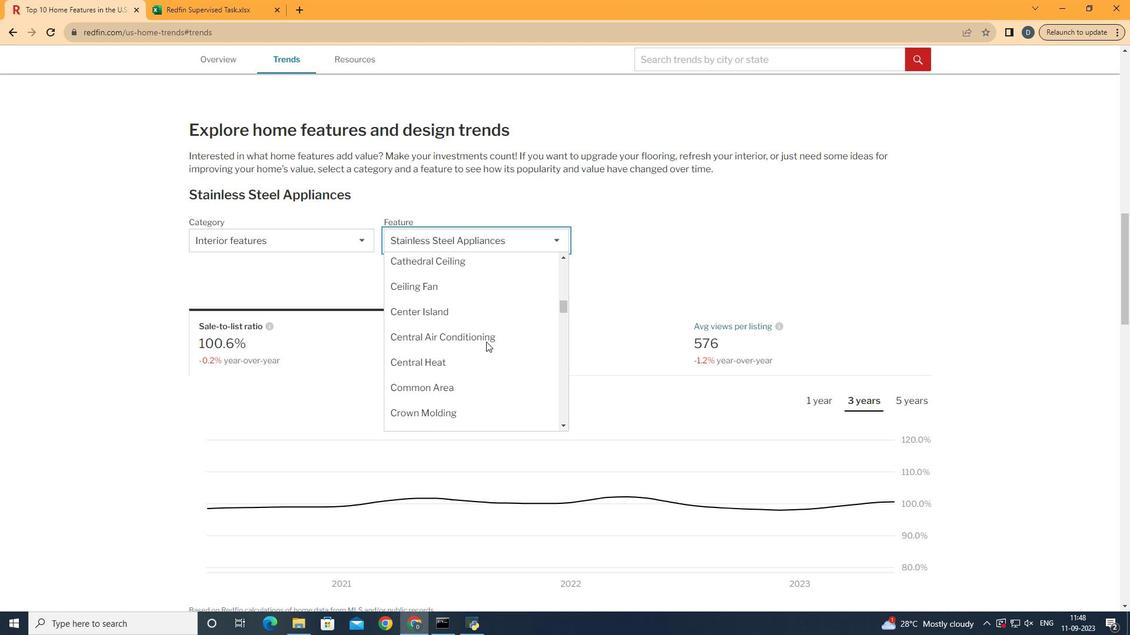 
Action: Mouse scrolled (507, 345) with delta (0, 0)
Screenshot: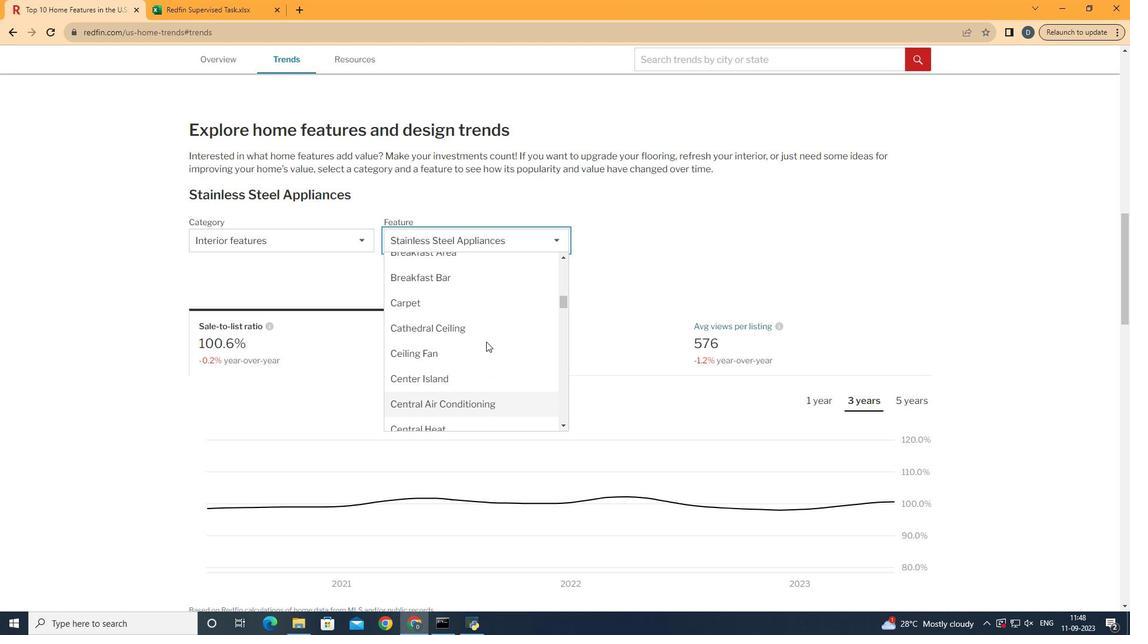 
Action: Mouse scrolled (507, 345) with delta (0, 0)
Screenshot: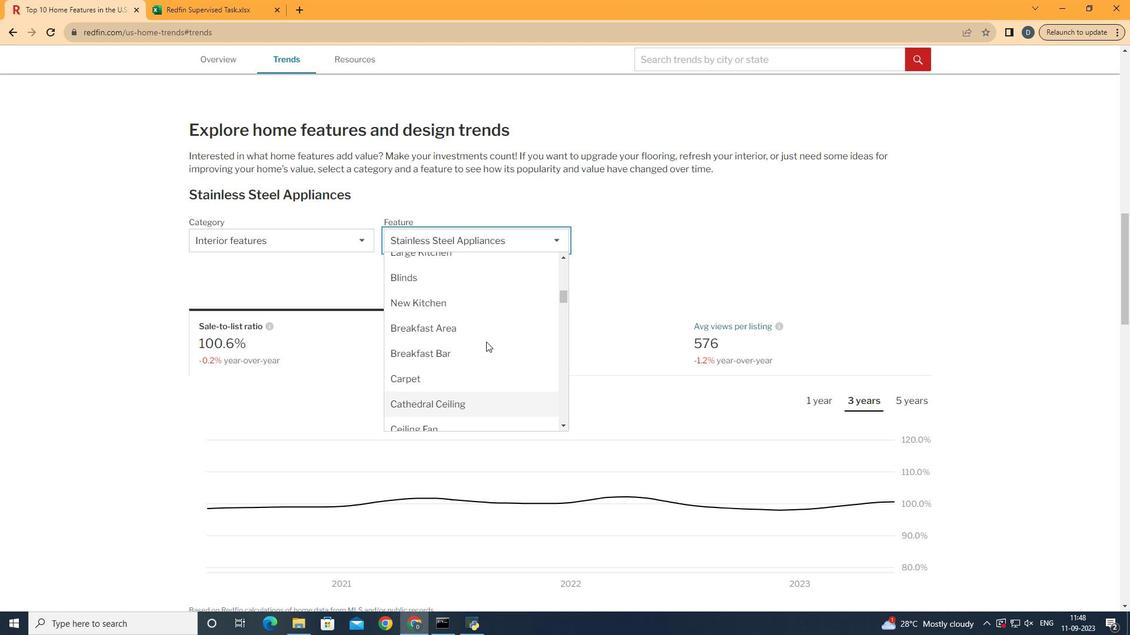 
Action: Mouse scrolled (507, 345) with delta (0, 0)
Screenshot: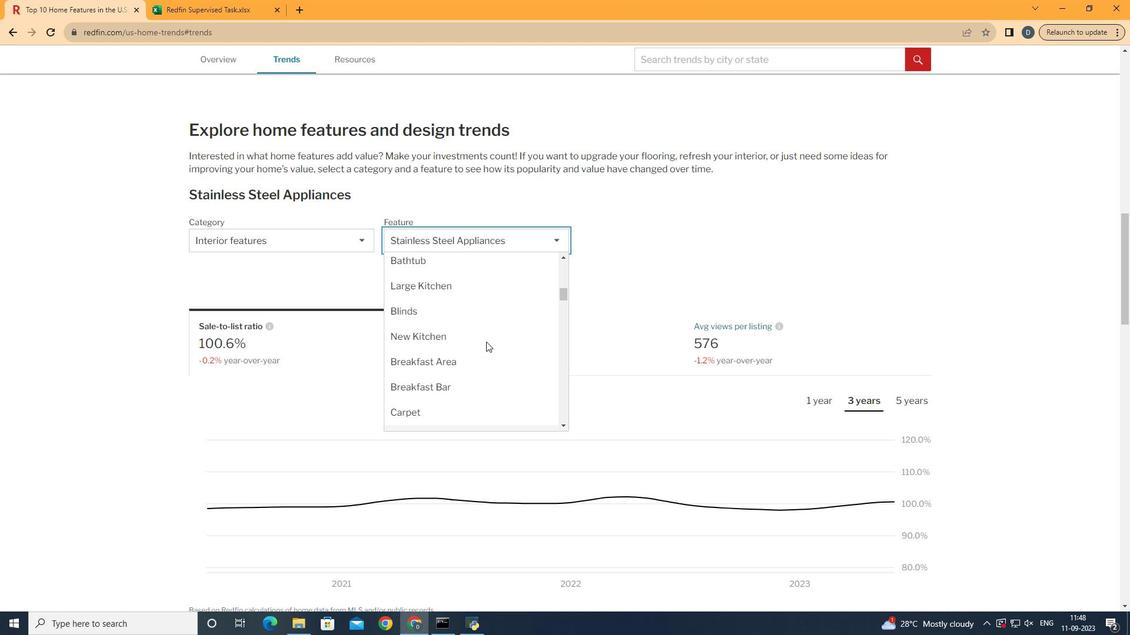 
Action: Mouse moved to (540, 352)
Screenshot: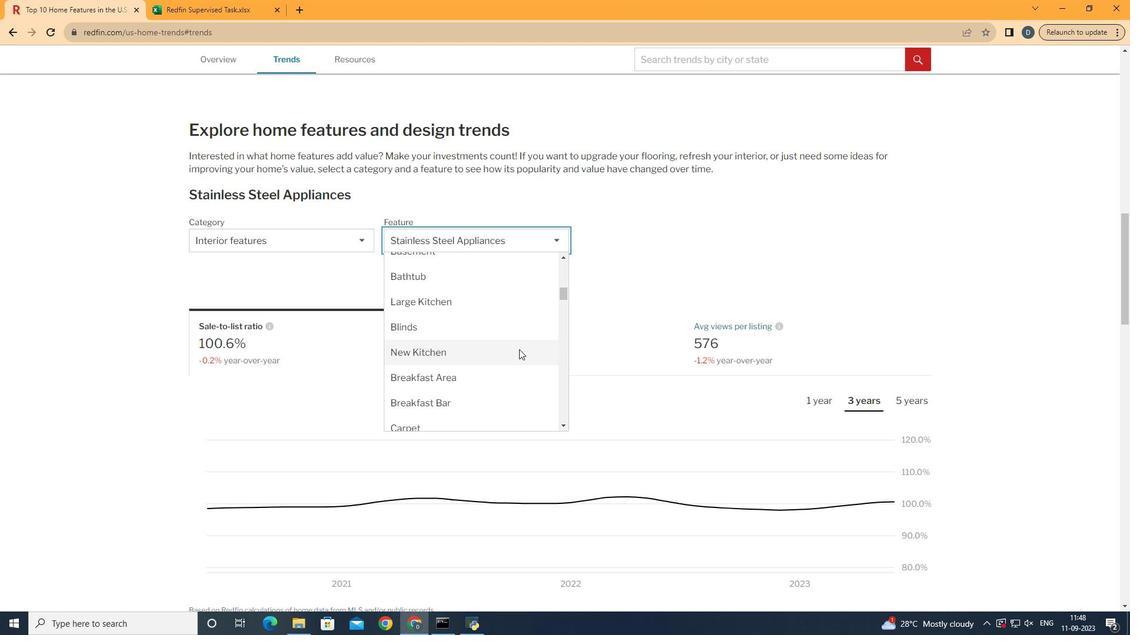 
Action: Mouse pressed left at (540, 352)
Screenshot: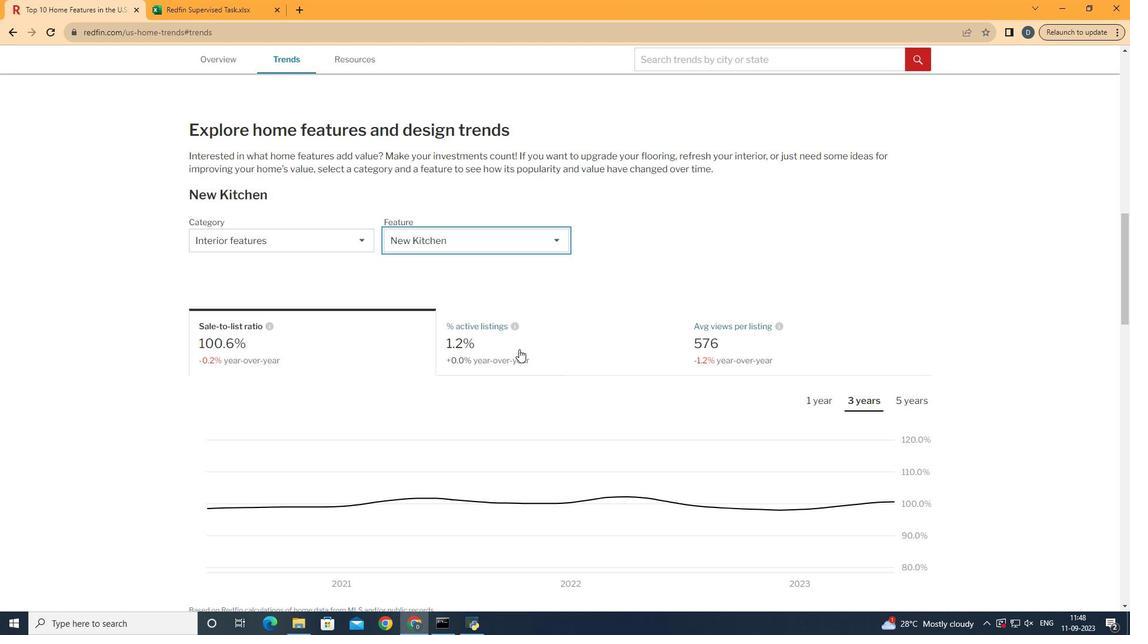 
Action: Mouse moved to (613, 344)
Screenshot: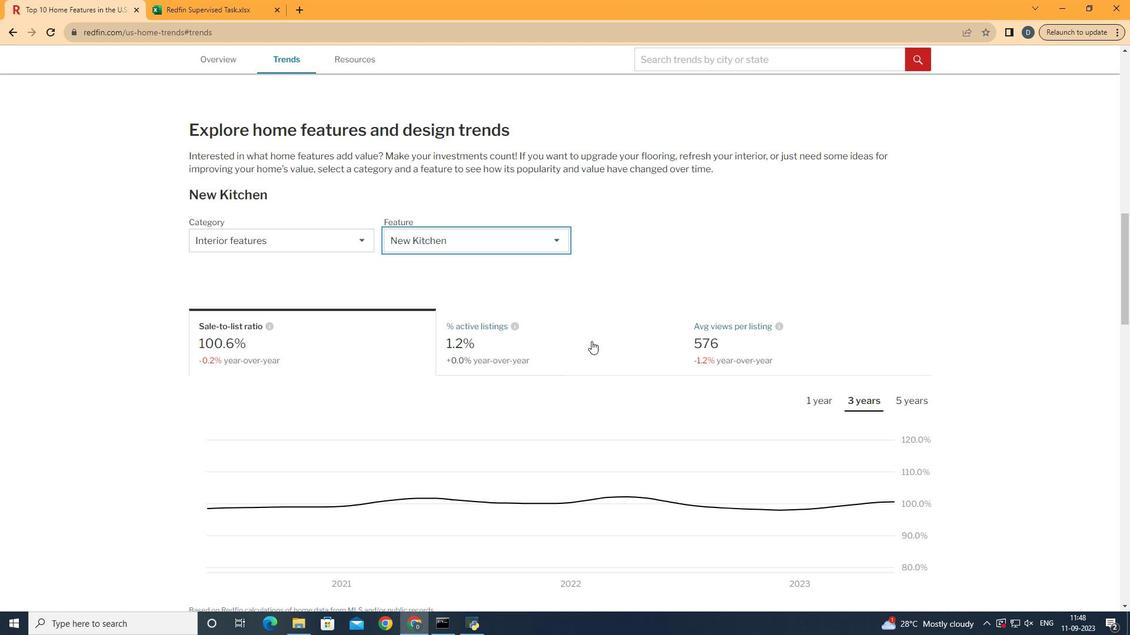 
Action: Mouse pressed left at (613, 344)
Screenshot: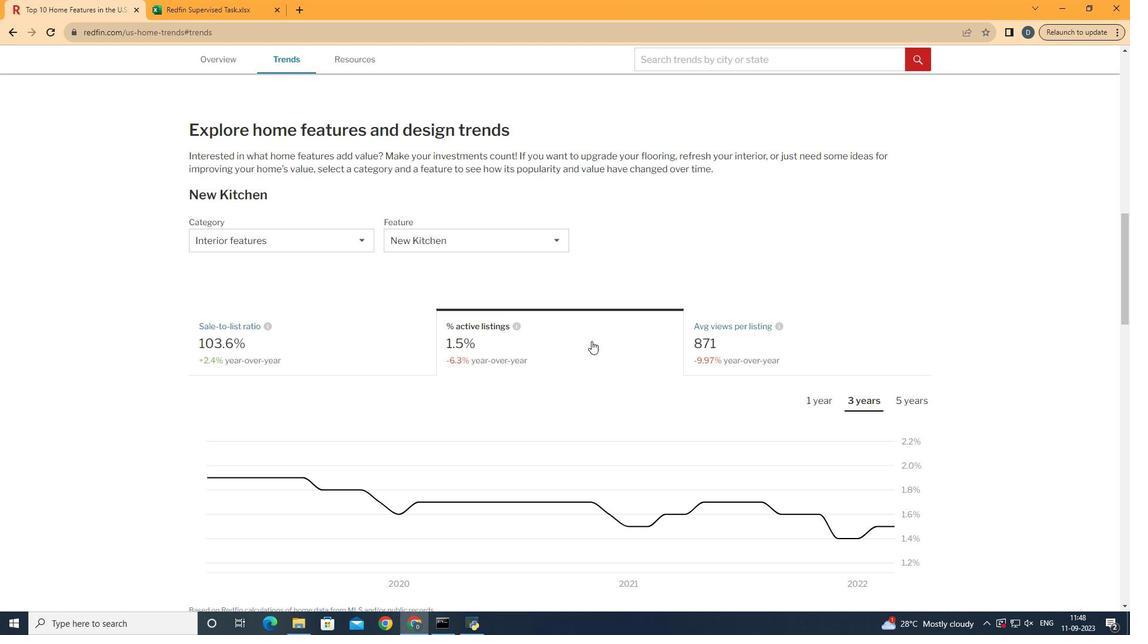 
Action: Mouse moved to (645, 364)
Screenshot: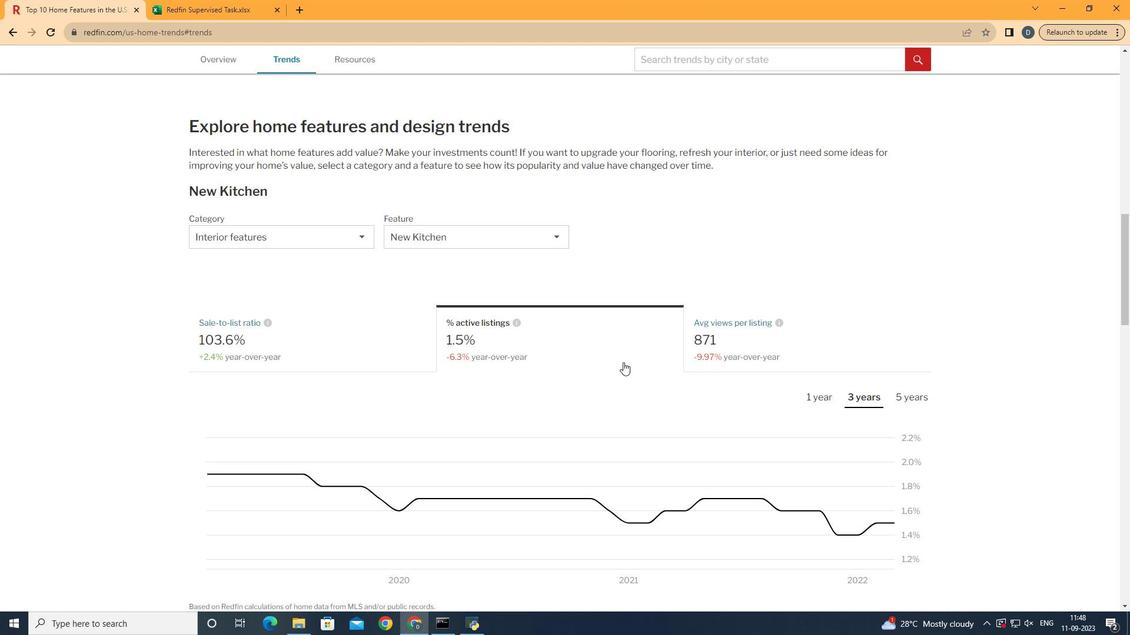 
Action: Mouse scrolled (645, 364) with delta (0, 0)
Screenshot: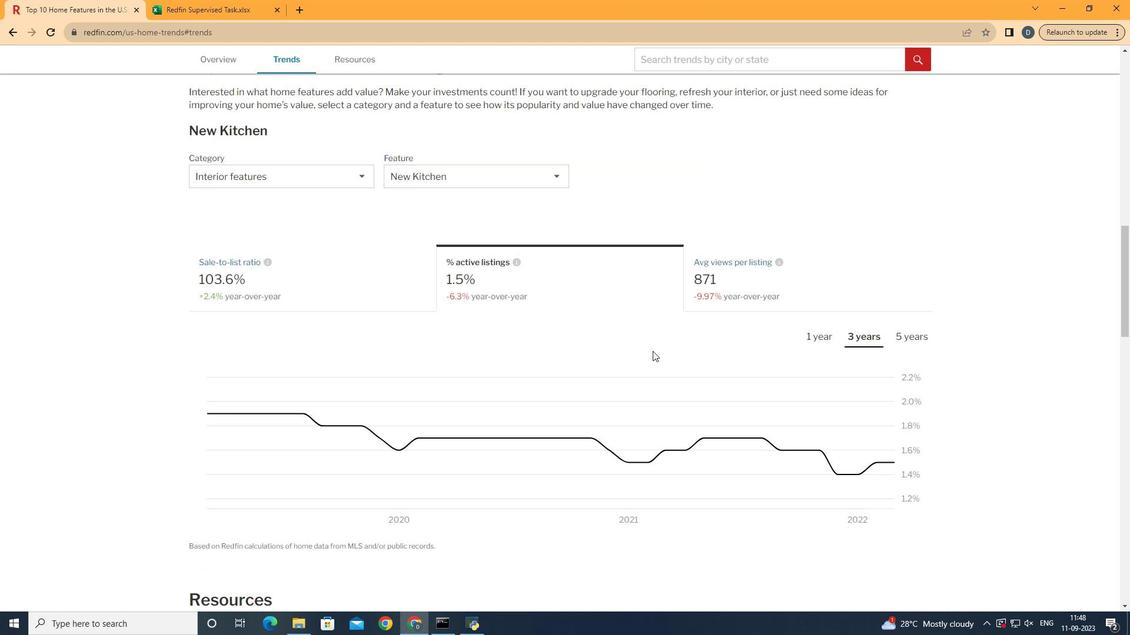 
Action: Mouse scrolled (645, 364) with delta (0, 0)
Screenshot: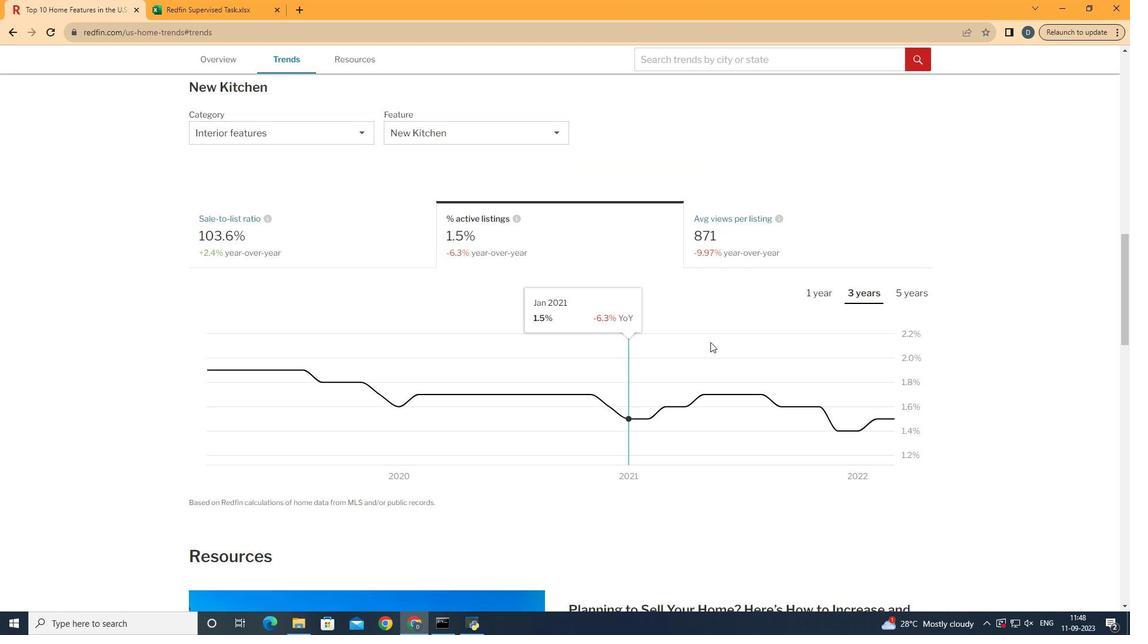 
Action: Mouse moved to (928, 291)
Screenshot: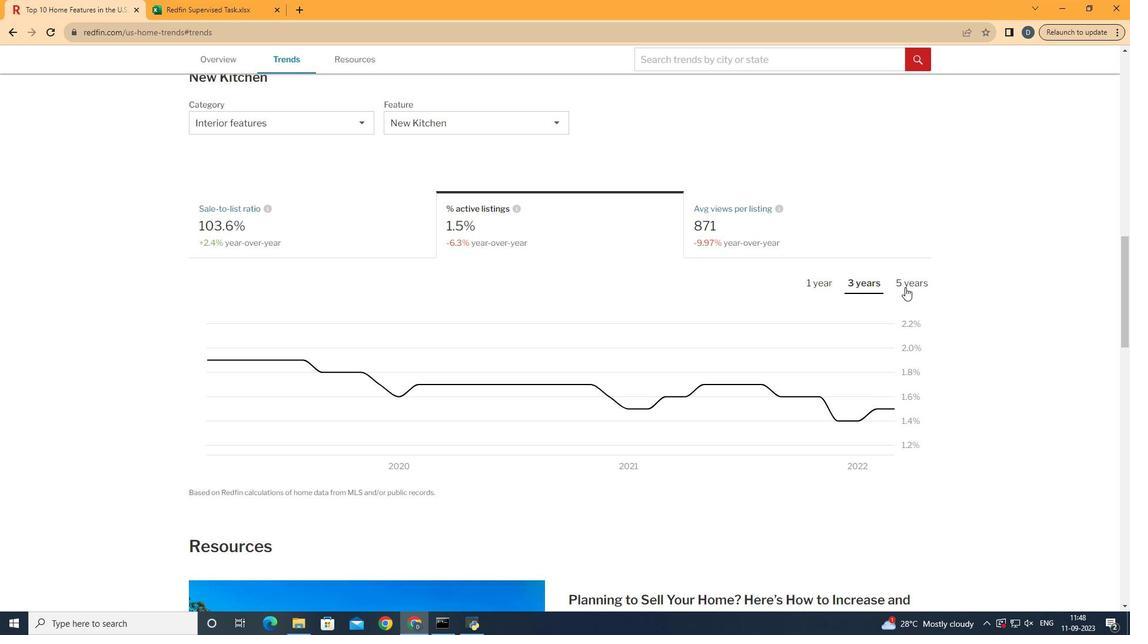 
Action: Mouse pressed left at (928, 291)
Screenshot: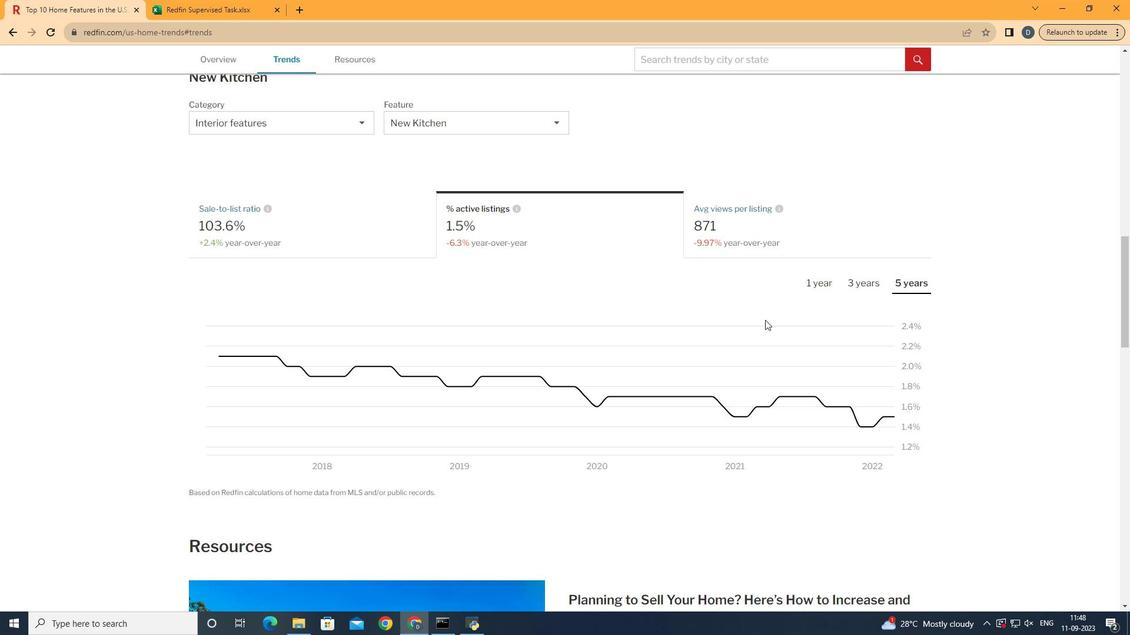 
Action: Mouse moved to (927, 434)
Screenshot: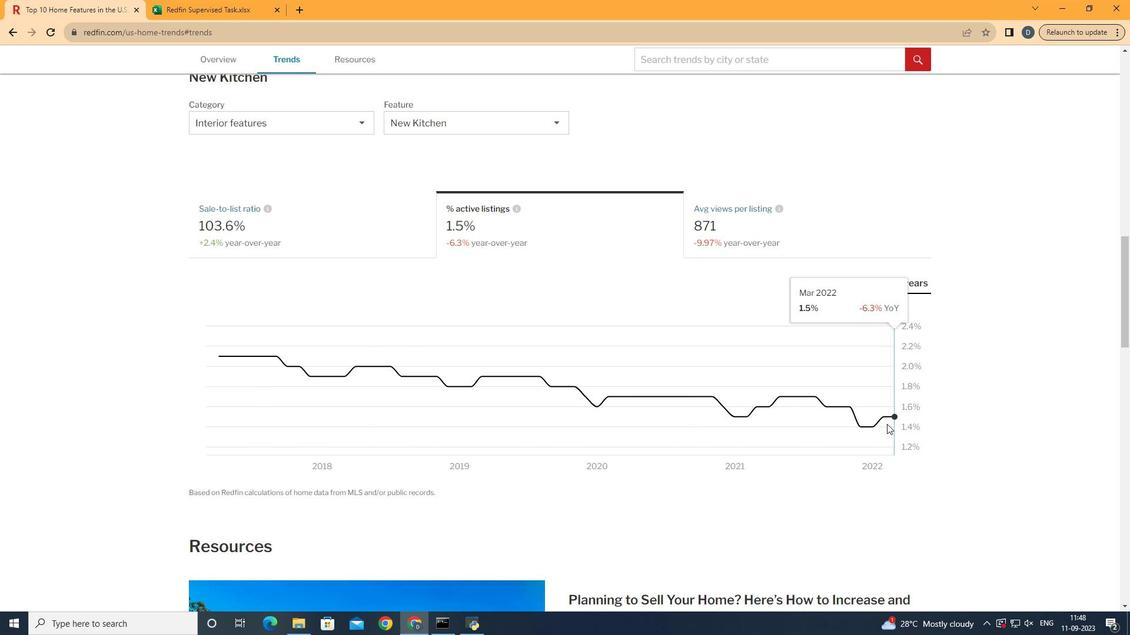 
